 Task: Look for space in Lages, Brazil from 2nd September, 2023 to 5th September, 2023 for 1 adult in price range Rs.5000 to Rs.10000. Place can be private room with 1  bedroom having 1 bed and 1 bathroom. Property type can be house, flat, guest house, hotel. Booking option can be shelf check-in. Required host language is Spanish.
Action: Mouse moved to (415, 108)
Screenshot: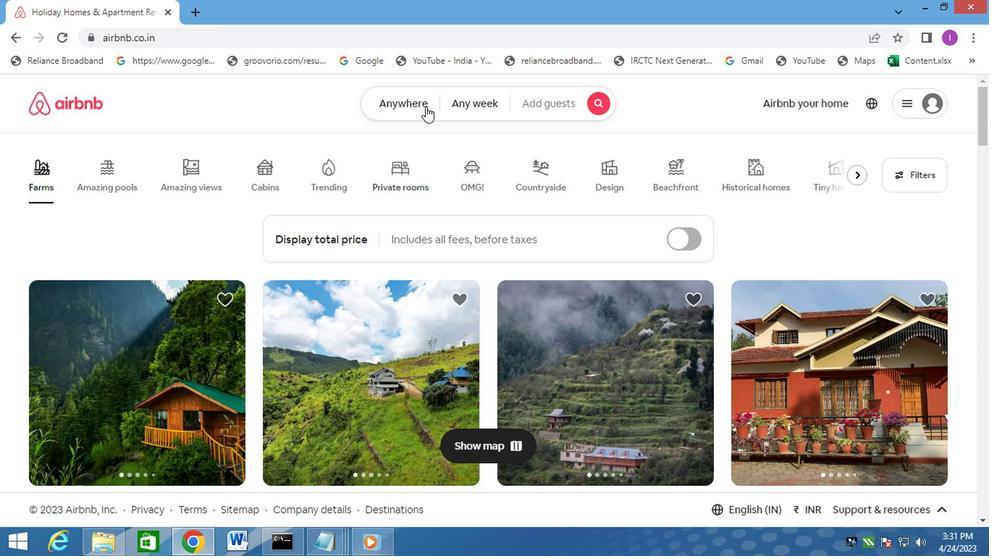 
Action: Mouse pressed left at (415, 108)
Screenshot: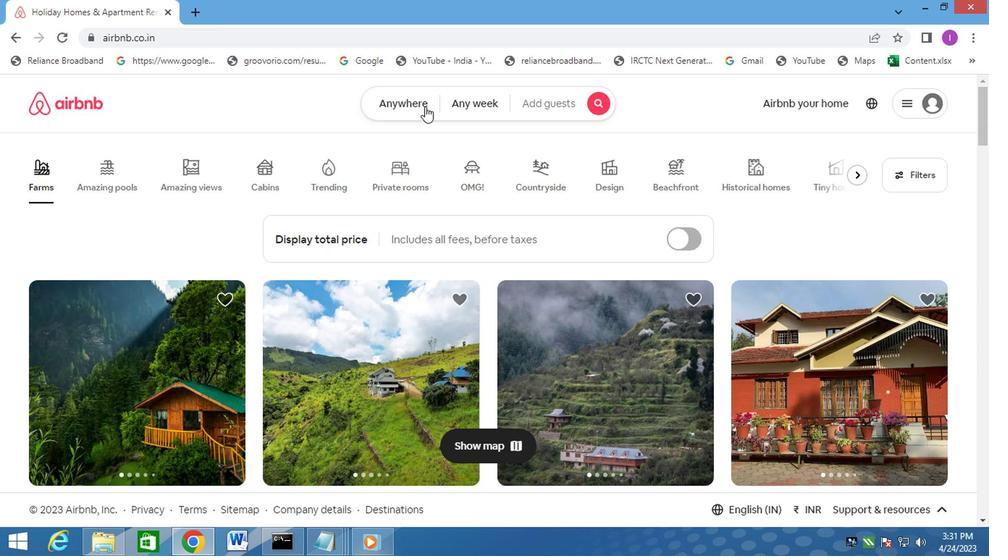 
Action: Mouse moved to (333, 162)
Screenshot: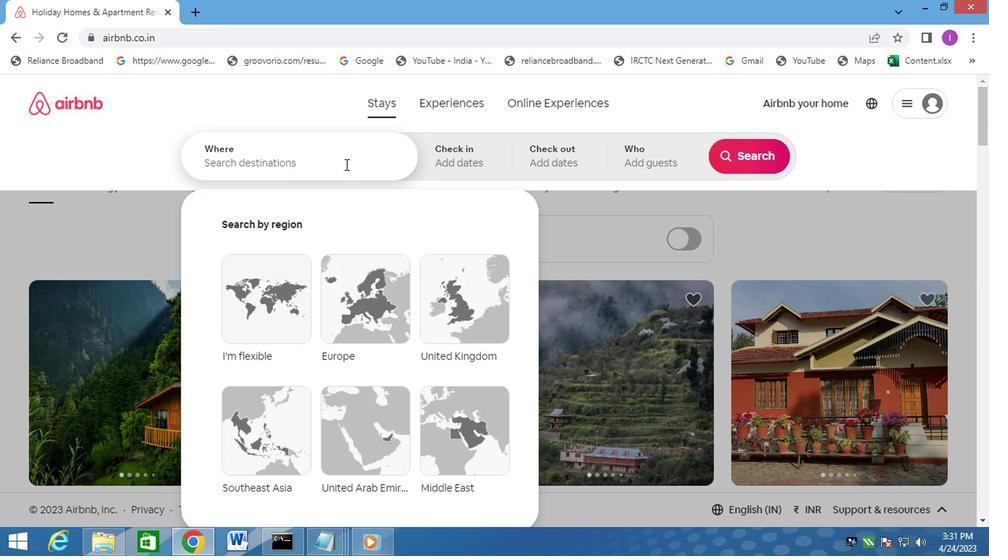 
Action: Mouse pressed left at (333, 162)
Screenshot: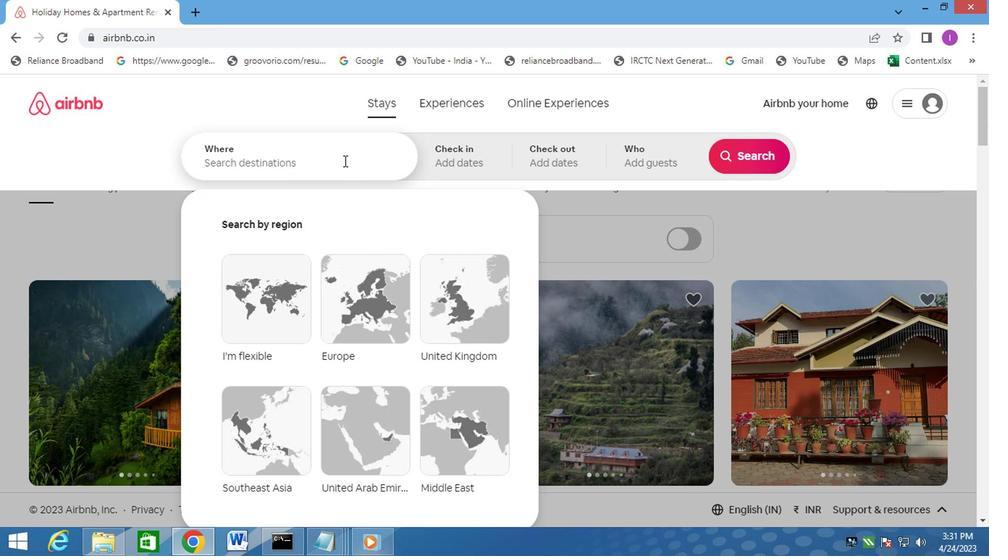 
Action: Mouse moved to (348, 165)
Screenshot: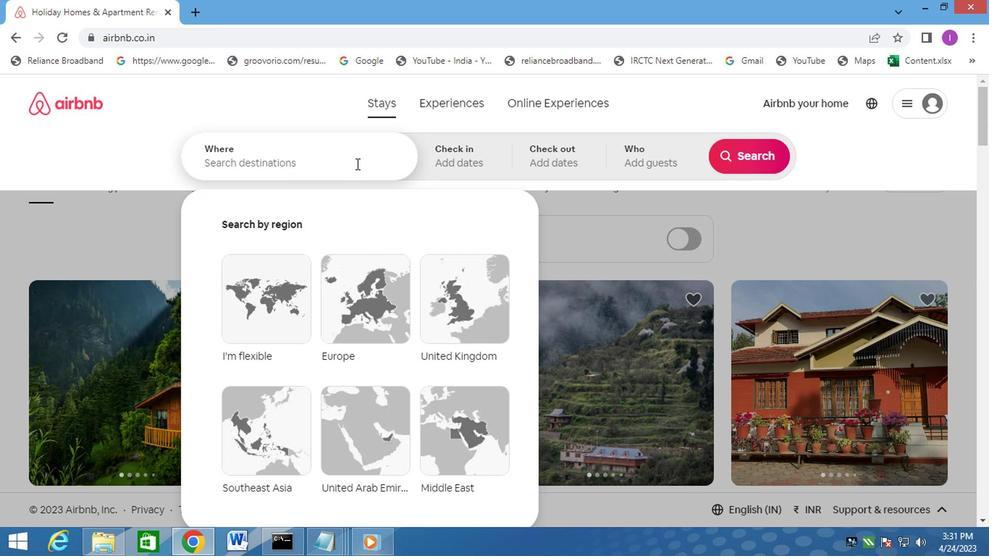 
Action: Key pressed <Key.shift><Key.shift><Key.shift><Key.shift><Key.shift><Key.shift><Key.shift><Key.shift><Key.shift><Key.shift><Key.shift><Key.shift>LAGAS<Key.backspace><Key.backspace>ES<Key.shift><Key.shift><BRAZIL<Key.backspace><Key.backspace><Key.backspace><Key.backspace><Key.backspace><Key.backspace><Key.backspace><Key.backspace>S,<Key.shift>BRAZIL
Screenshot: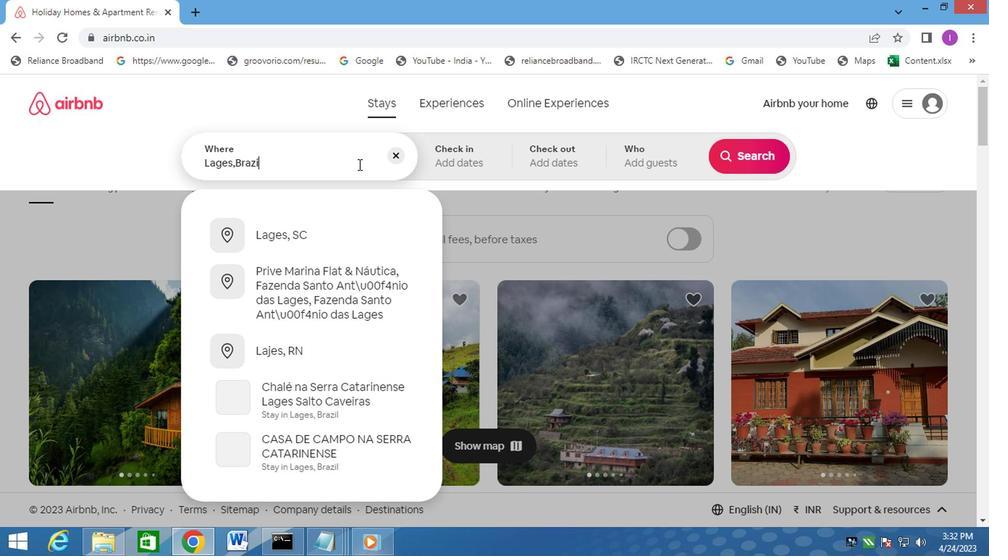 
Action: Mouse moved to (474, 156)
Screenshot: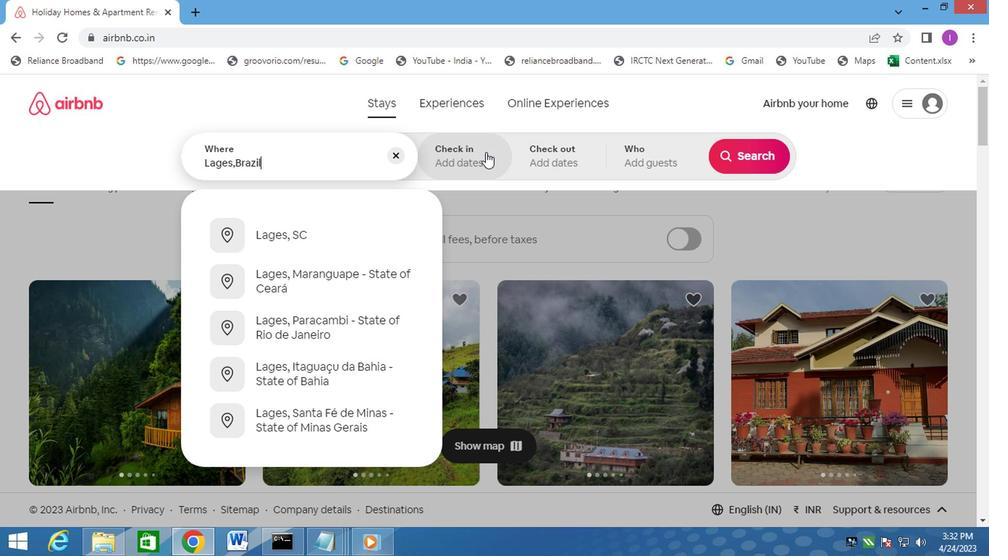 
Action: Mouse pressed left at (474, 156)
Screenshot: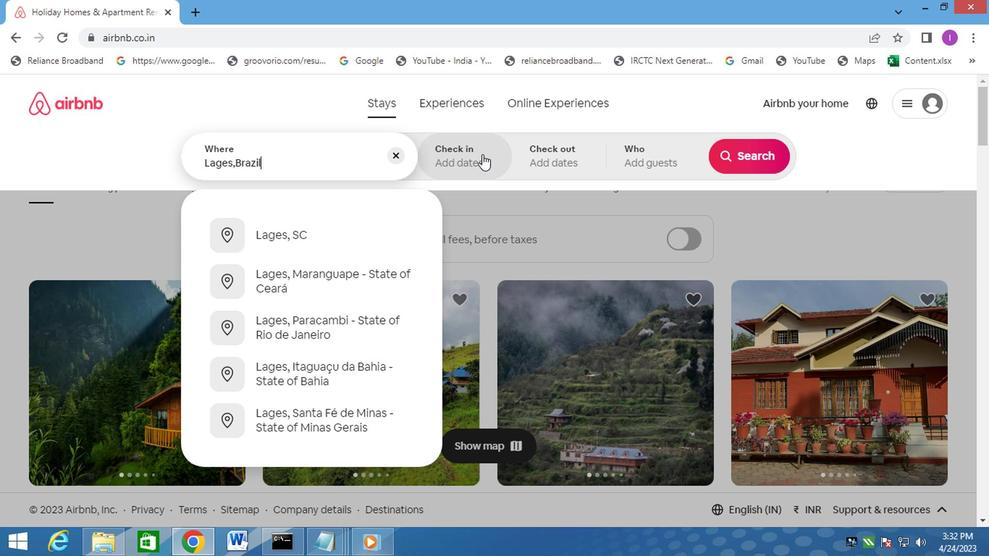 
Action: Mouse moved to (741, 274)
Screenshot: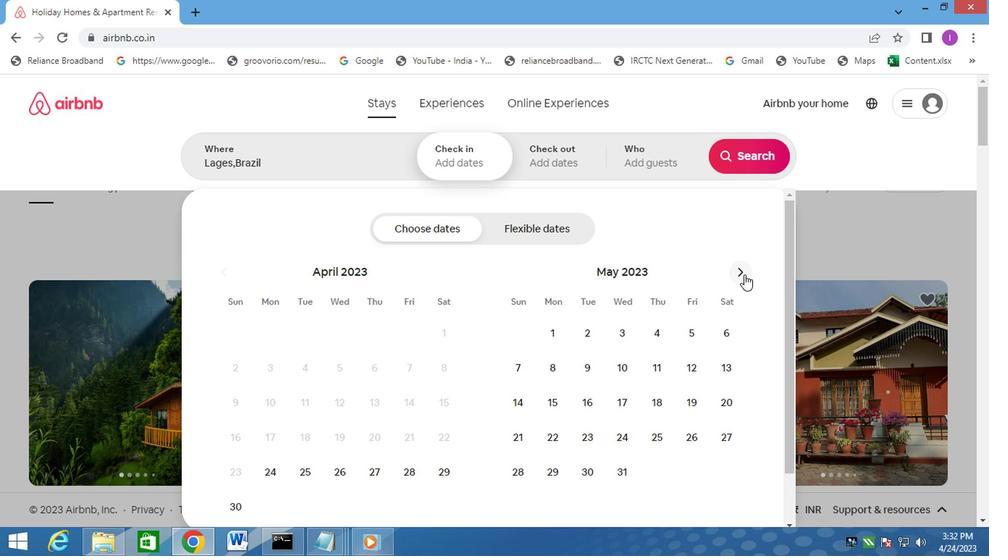 
Action: Mouse pressed left at (741, 274)
Screenshot: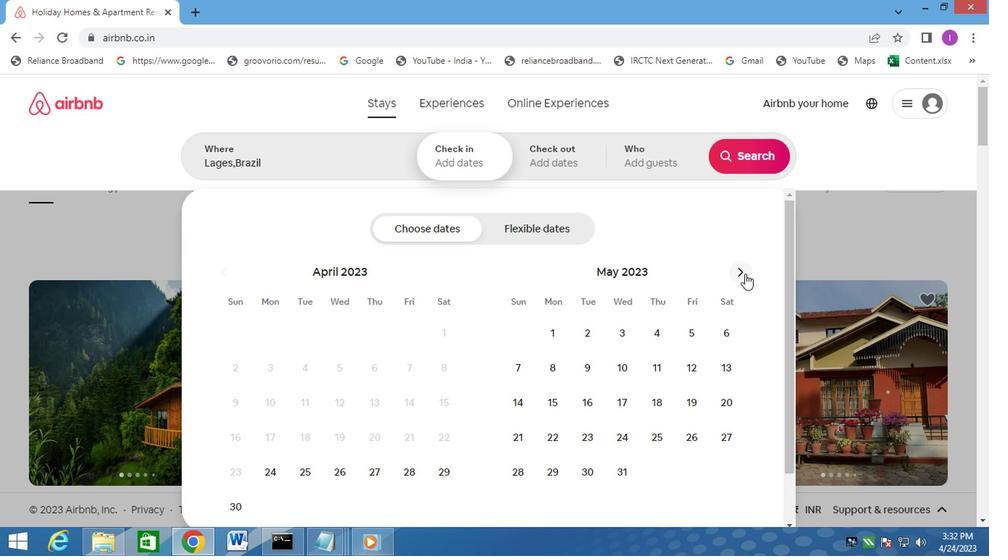 
Action: Mouse pressed left at (741, 274)
Screenshot: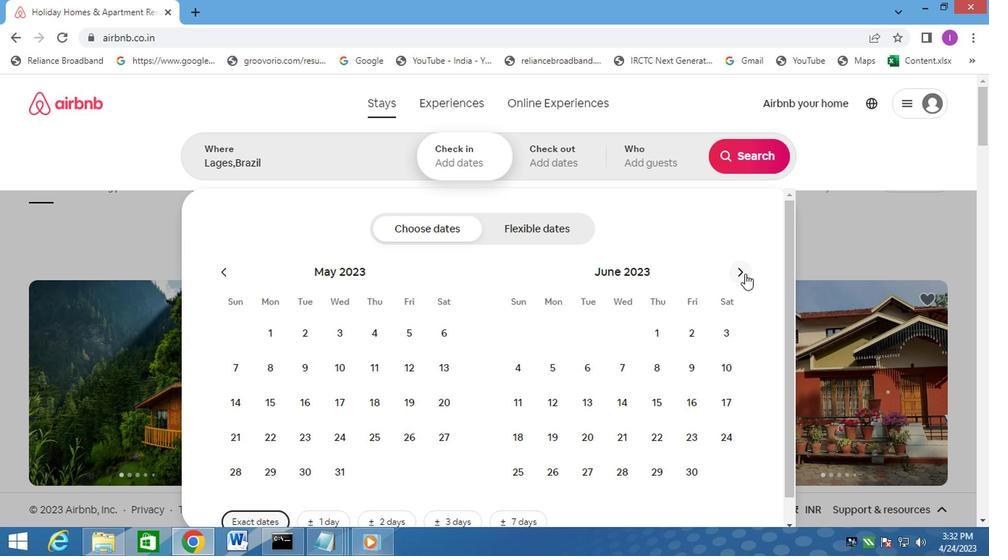 
Action: Mouse moved to (739, 274)
Screenshot: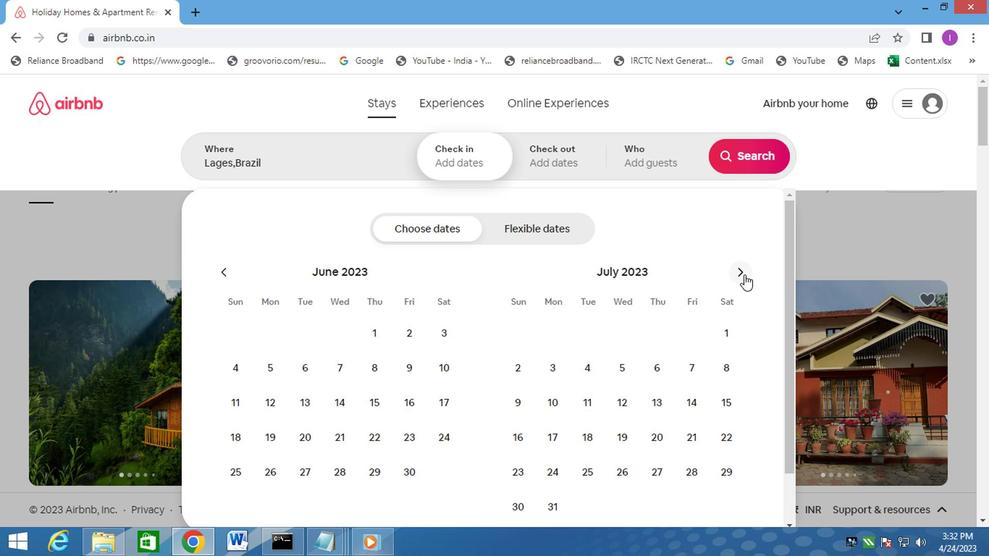 
Action: Mouse pressed left at (739, 274)
Screenshot: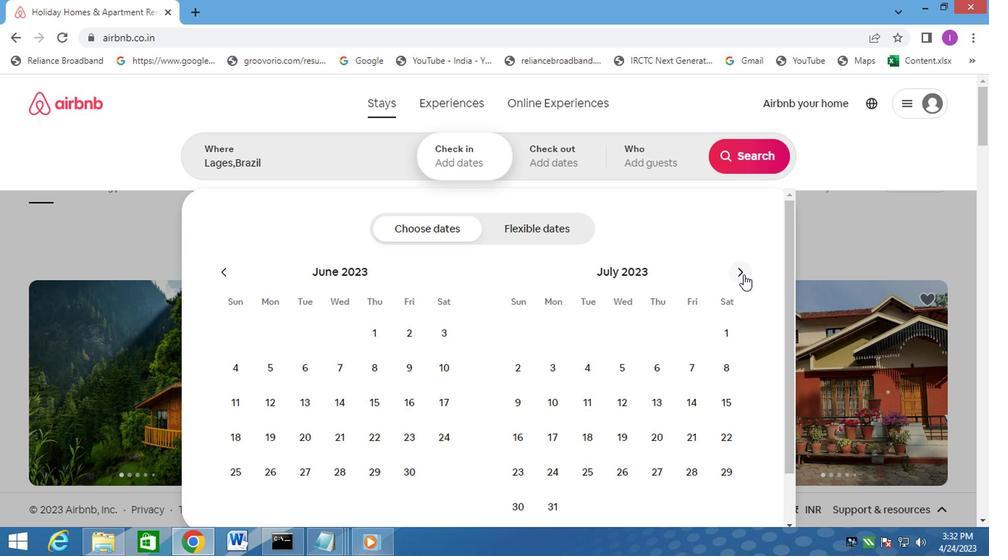 
Action: Mouse moved to (737, 272)
Screenshot: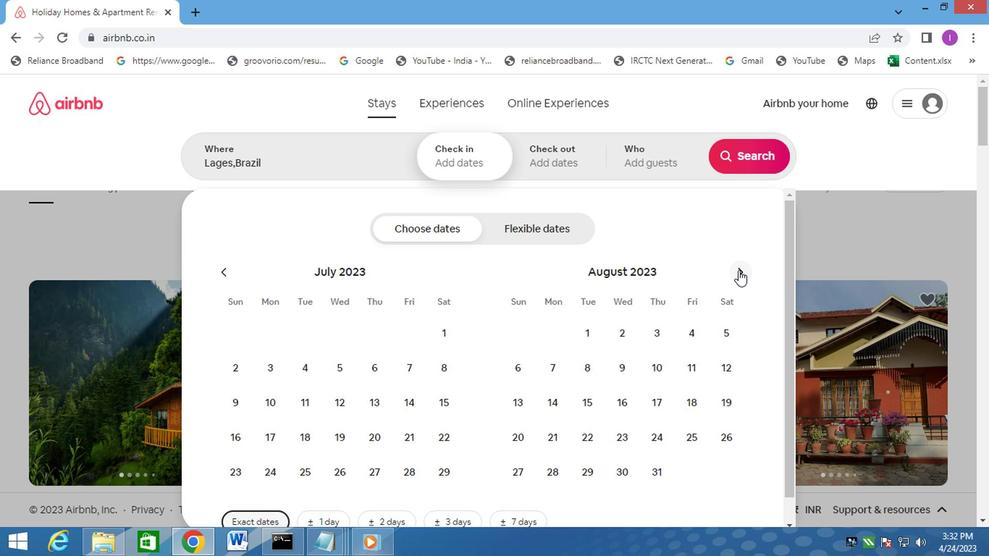
Action: Mouse pressed left at (737, 272)
Screenshot: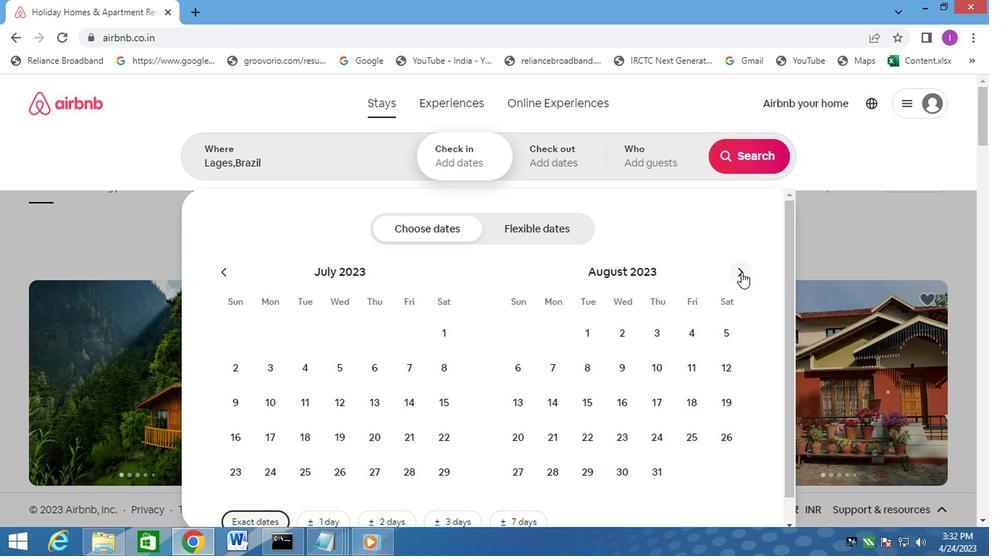 
Action: Mouse moved to (724, 336)
Screenshot: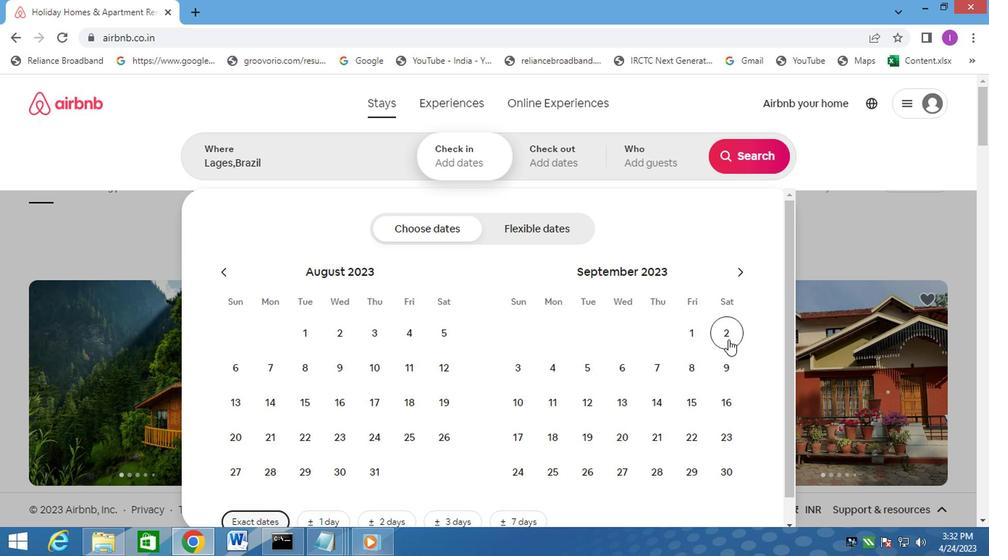 
Action: Mouse pressed left at (724, 336)
Screenshot: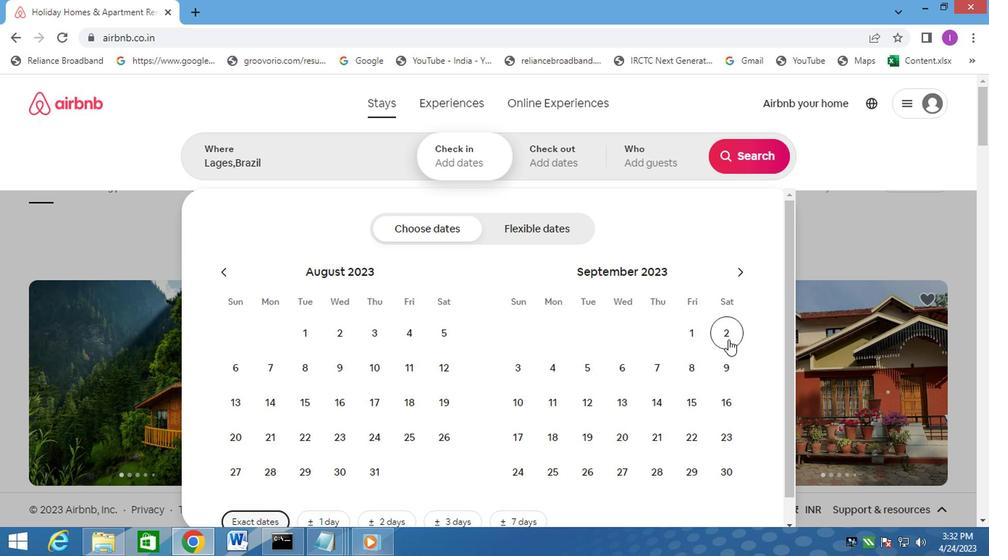 
Action: Mouse moved to (581, 368)
Screenshot: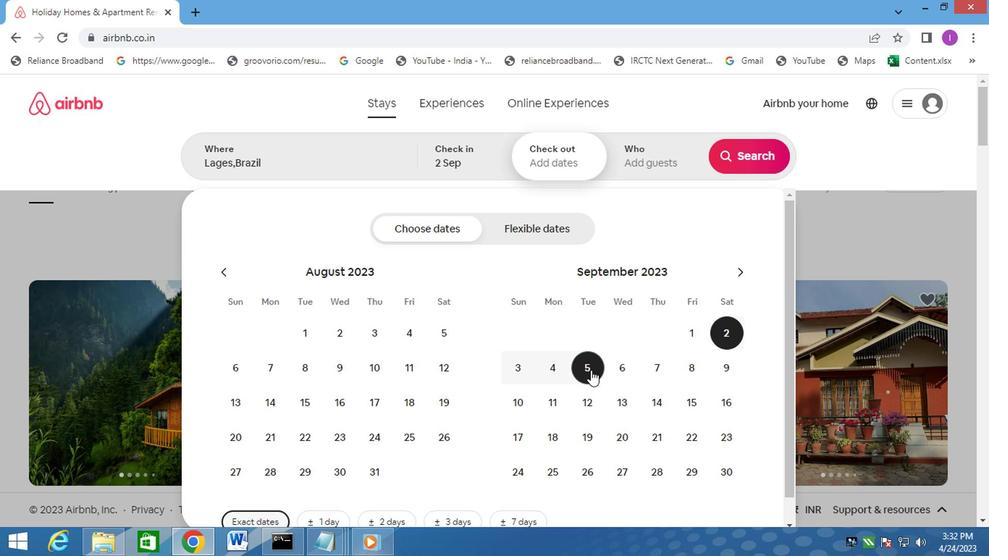 
Action: Mouse pressed left at (581, 368)
Screenshot: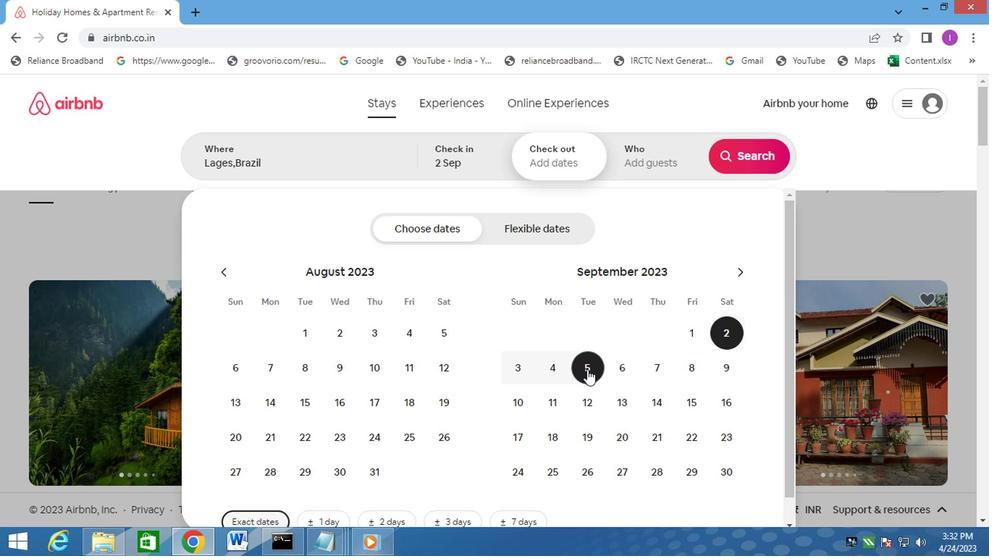 
Action: Mouse moved to (662, 159)
Screenshot: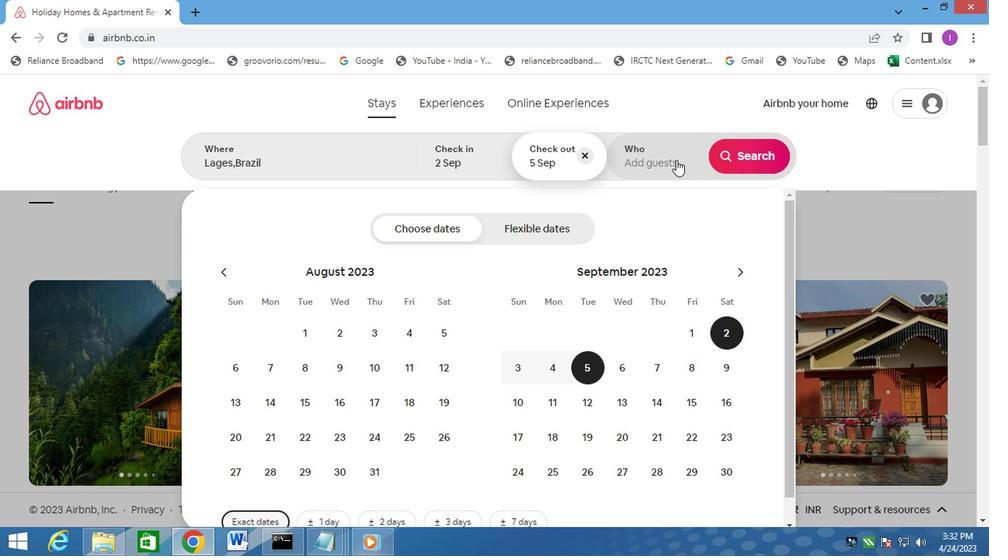 
Action: Mouse pressed left at (662, 159)
Screenshot: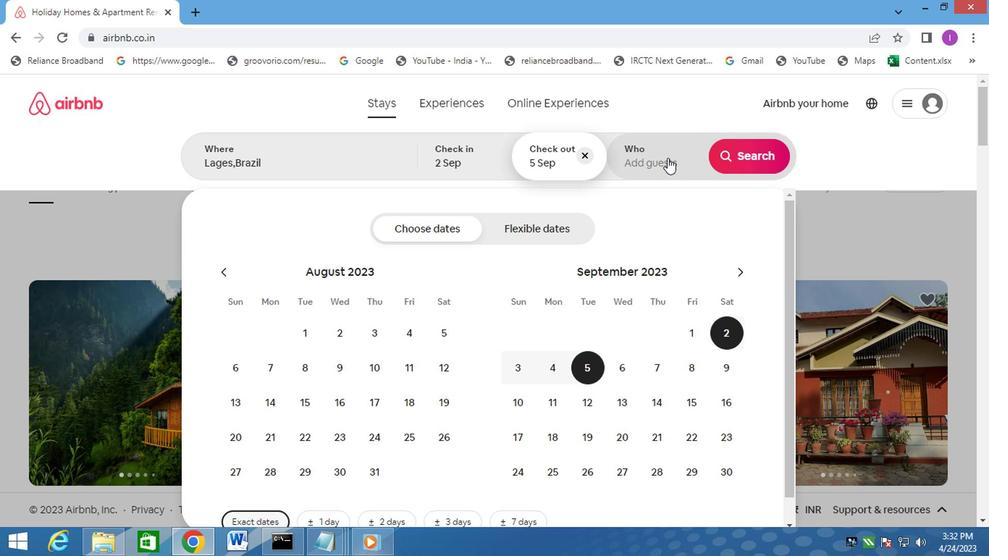 
Action: Mouse moved to (750, 231)
Screenshot: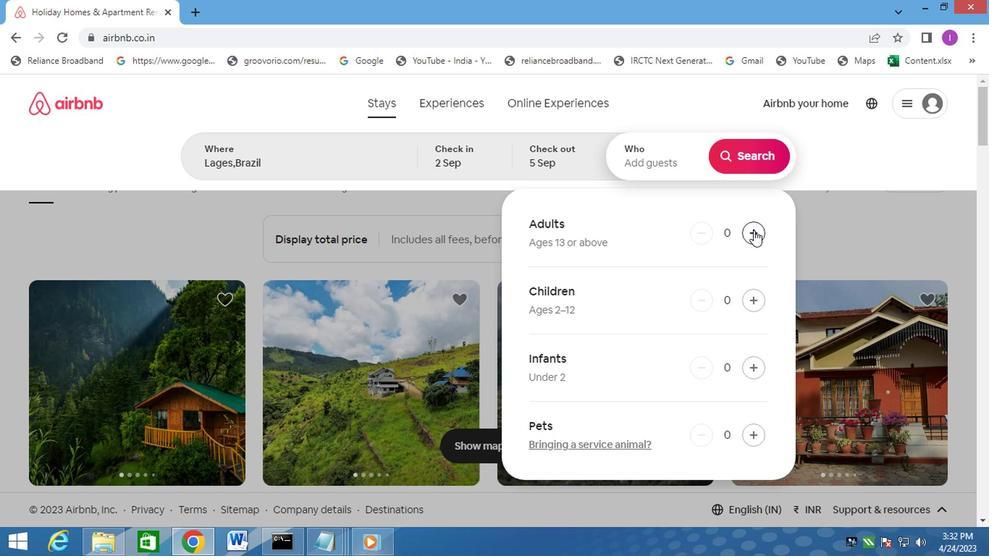 
Action: Mouse pressed left at (750, 231)
Screenshot: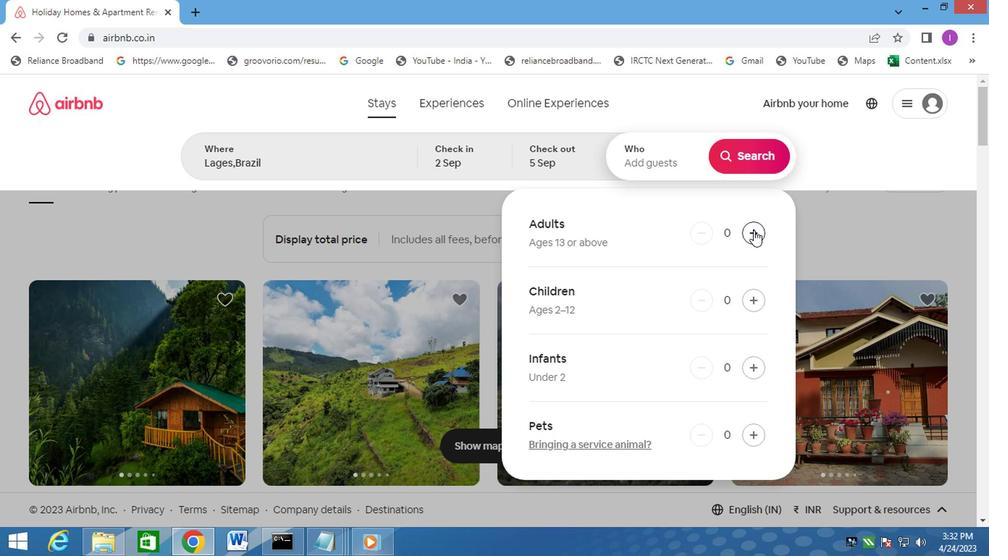 
Action: Mouse moved to (750, 164)
Screenshot: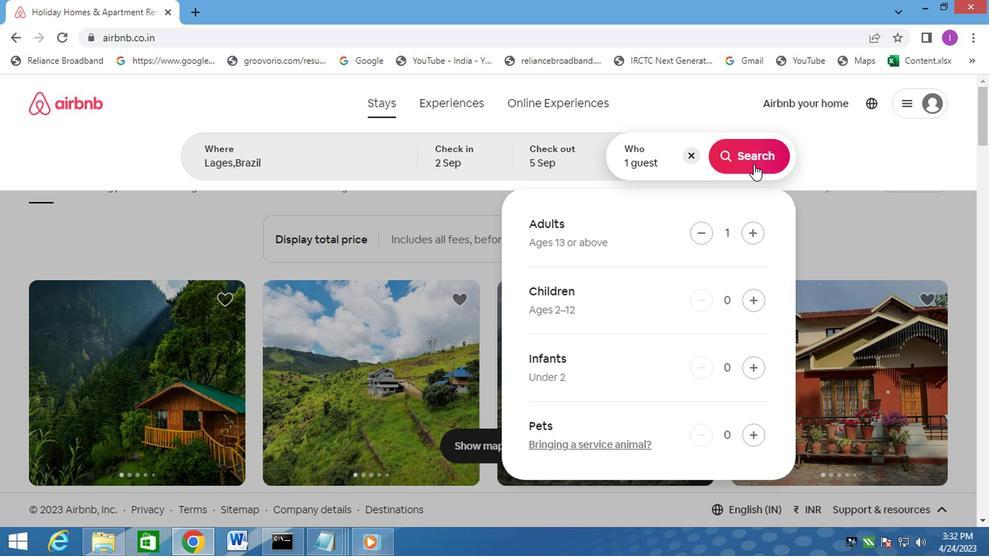 
Action: Mouse pressed left at (750, 164)
Screenshot: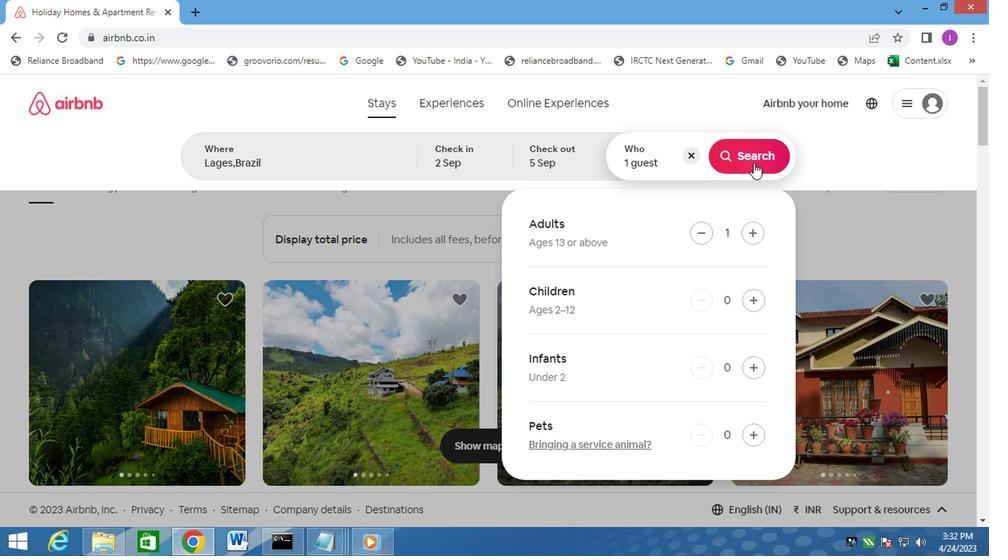 
Action: Mouse moved to (933, 162)
Screenshot: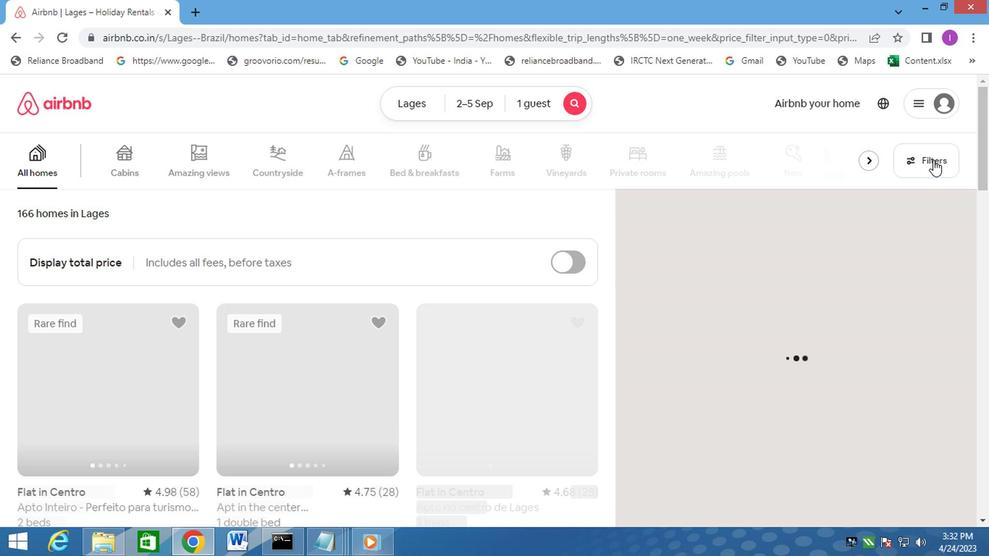 
Action: Mouse pressed left at (933, 162)
Screenshot: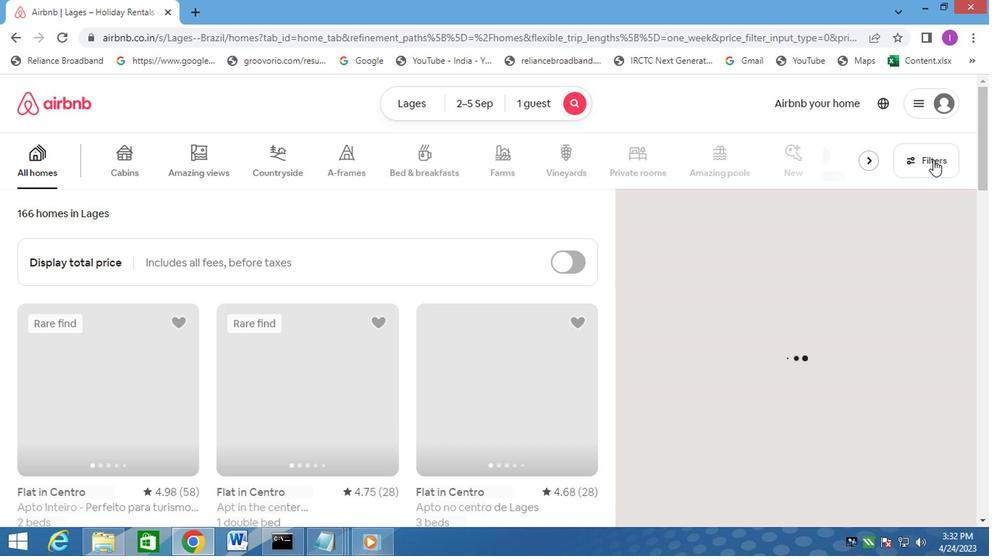 
Action: Mouse moved to (304, 347)
Screenshot: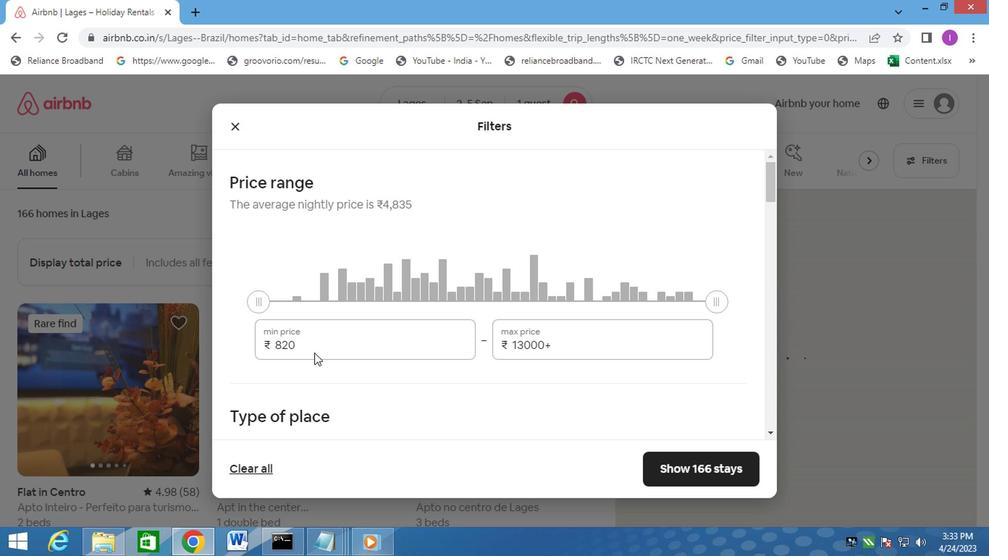 
Action: Mouse pressed left at (304, 347)
Screenshot: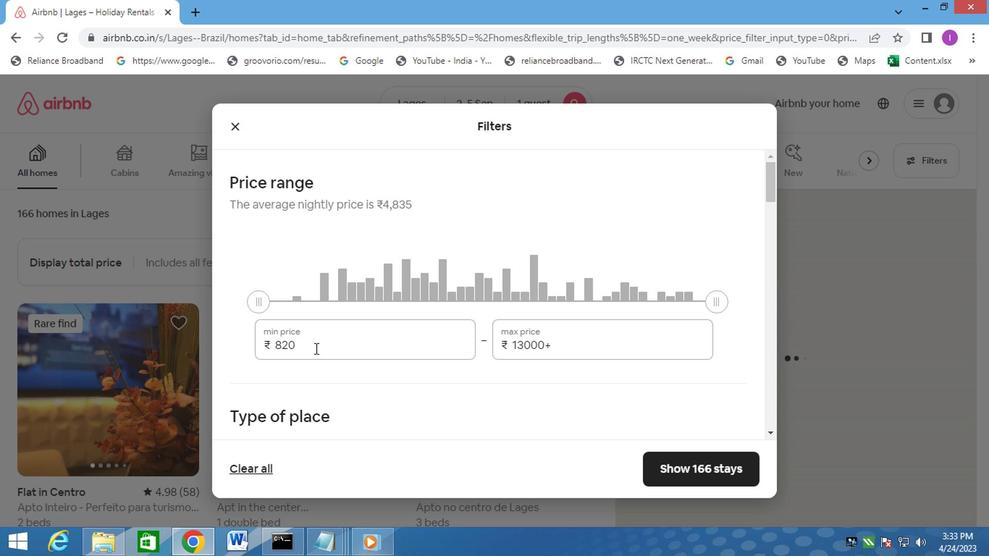 
Action: Mouse moved to (298, 326)
Screenshot: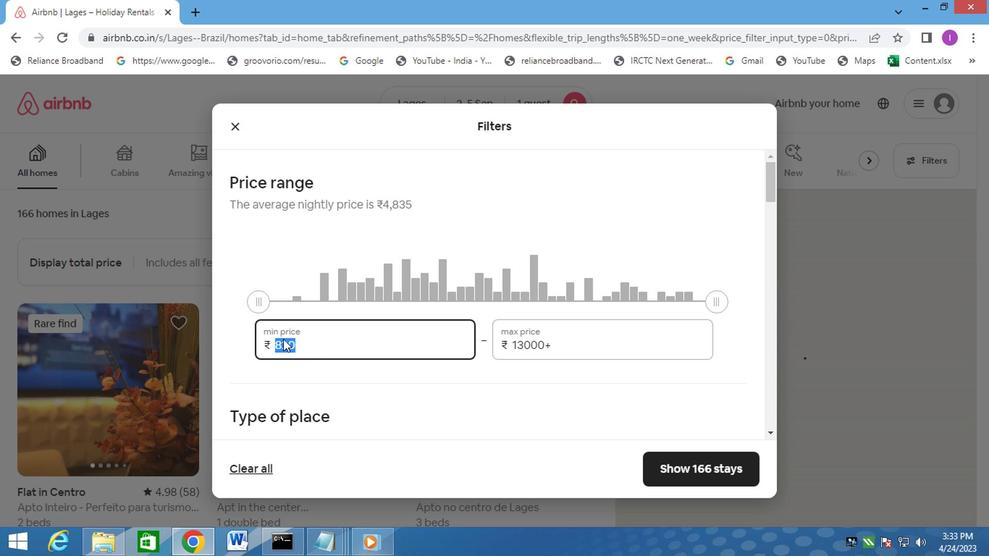 
Action: Key pressed 5000
Screenshot: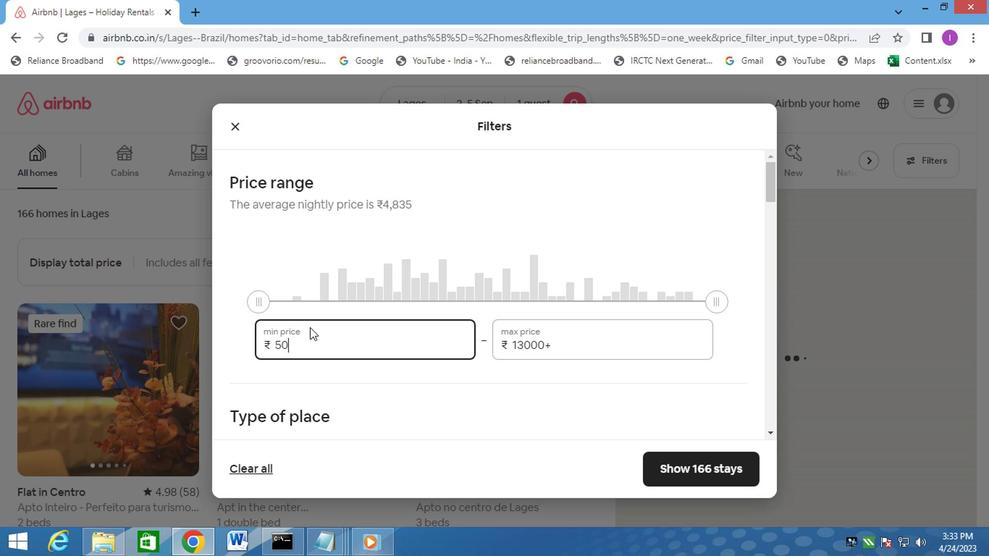 
Action: Mouse moved to (545, 348)
Screenshot: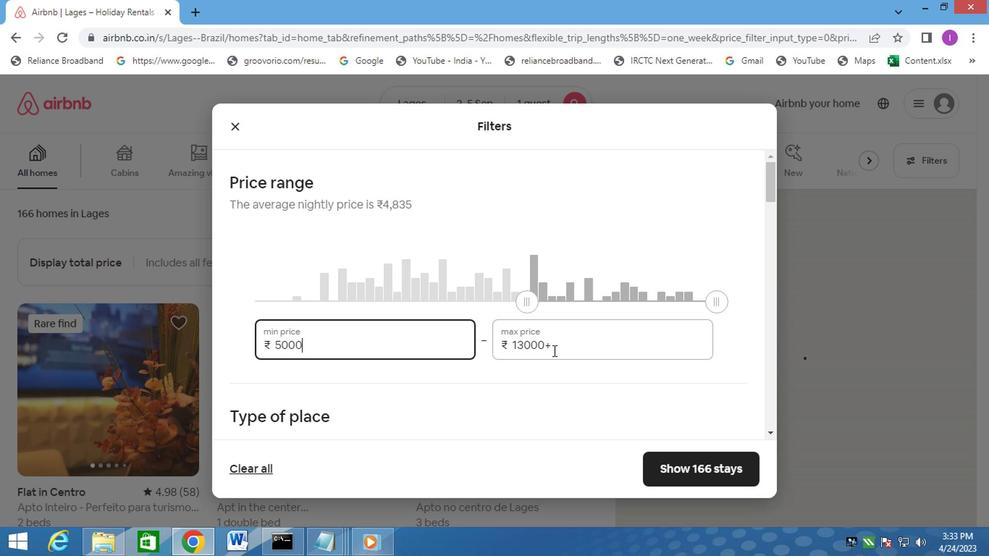 
Action: Mouse pressed left at (545, 348)
Screenshot: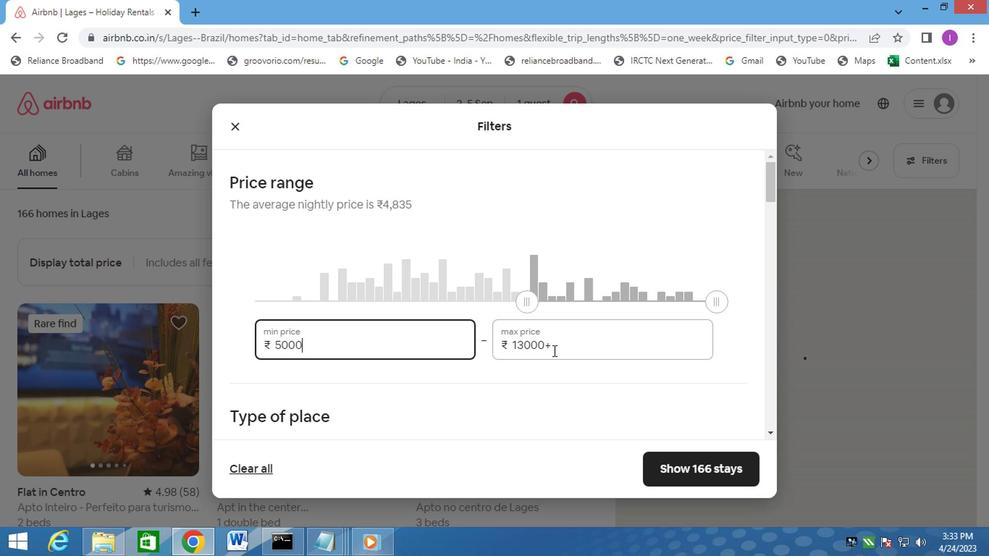 
Action: Mouse moved to (492, 343)
Screenshot: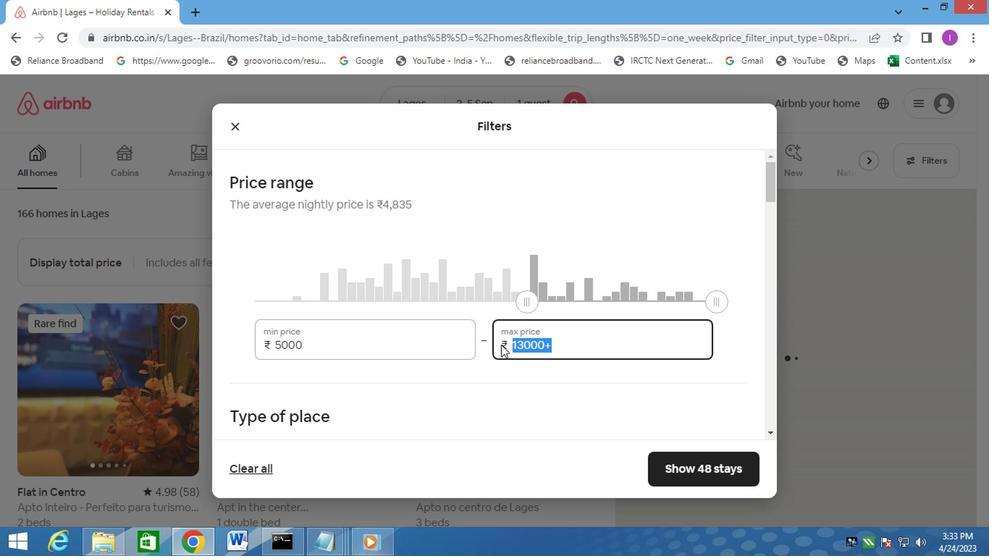 
Action: Key pressed 10000
Screenshot: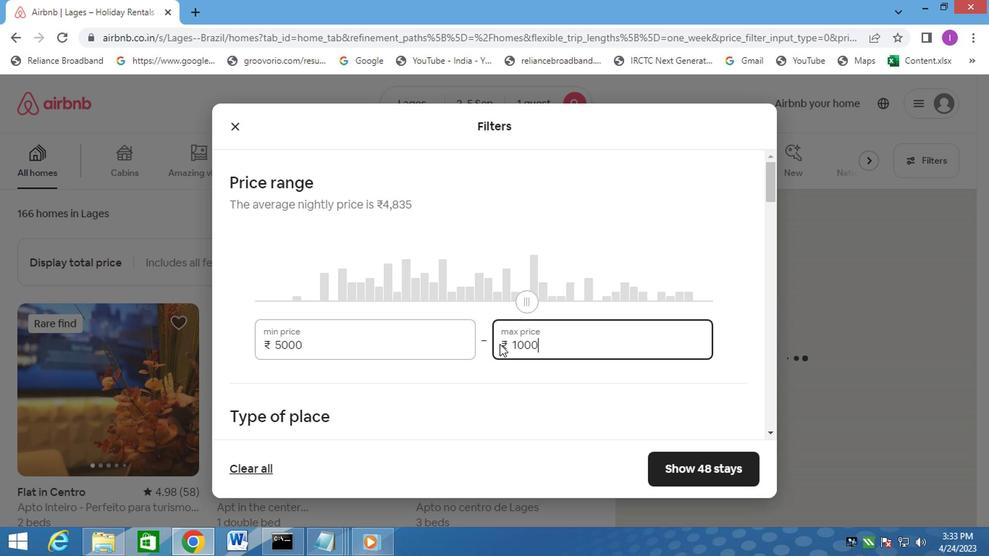 
Action: Mouse moved to (442, 312)
Screenshot: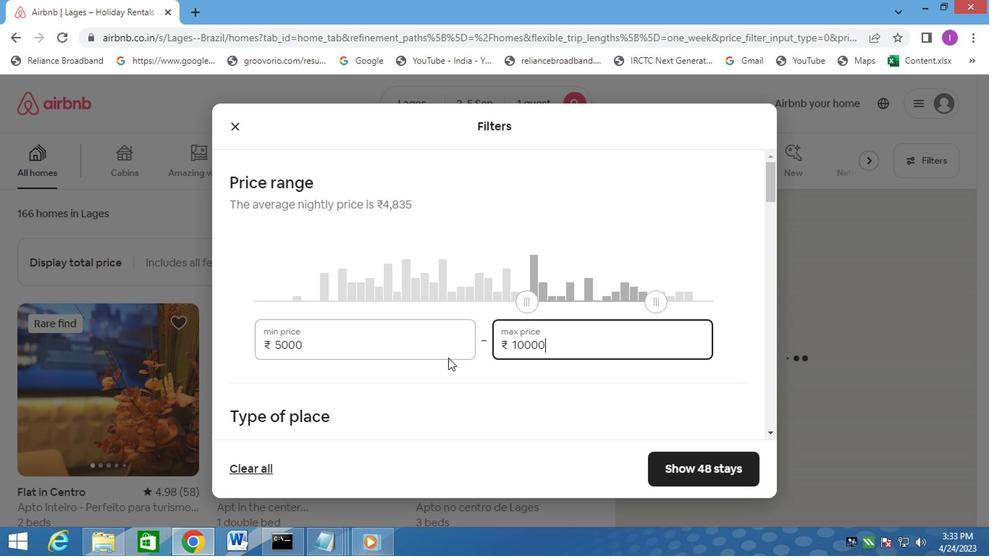 
Action: Mouse scrolled (442, 311) with delta (0, -1)
Screenshot: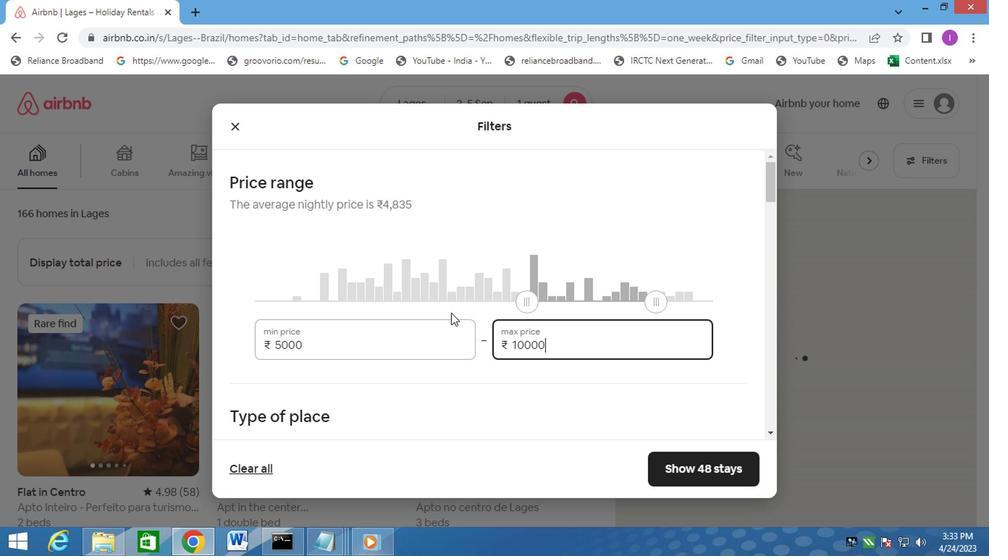 
Action: Mouse moved to (476, 389)
Screenshot: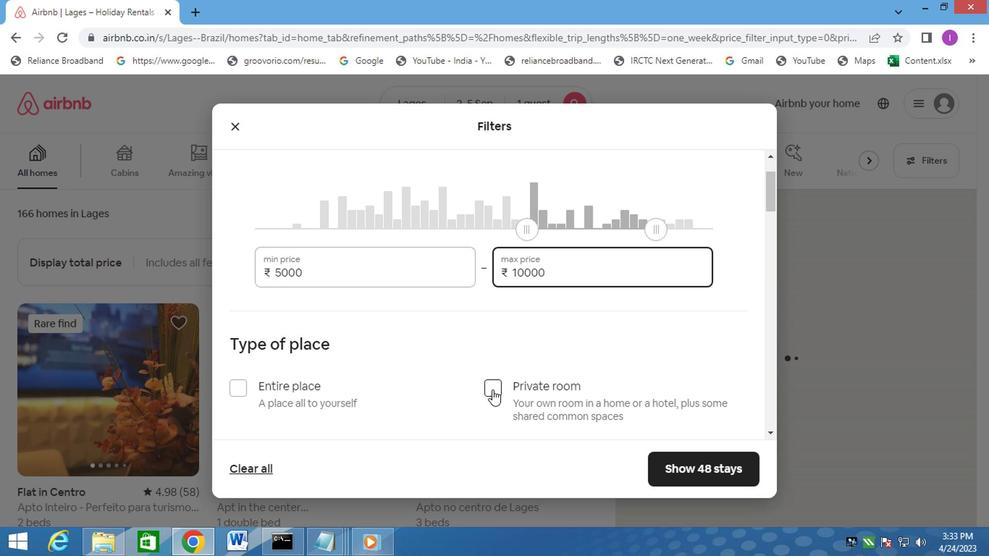 
Action: Mouse pressed left at (476, 389)
Screenshot: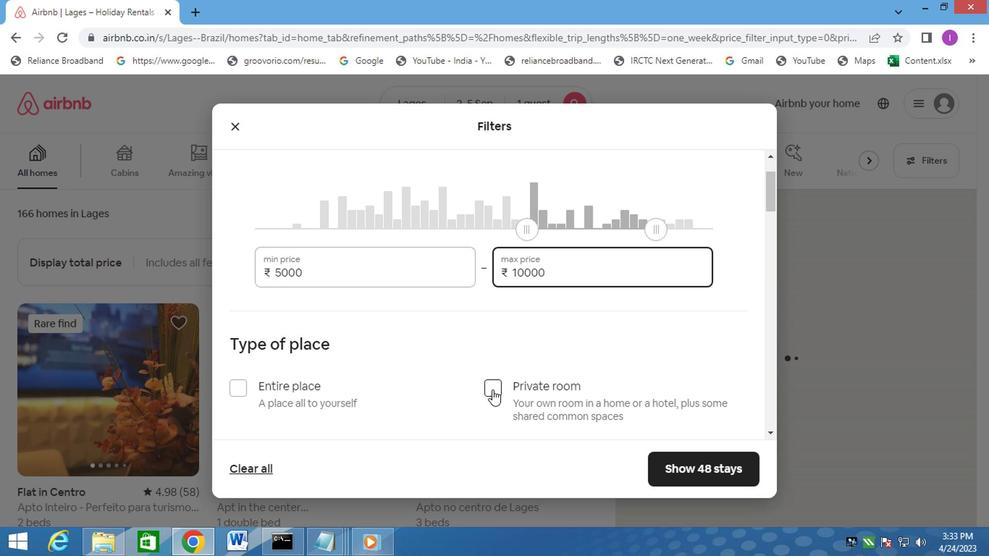 
Action: Mouse moved to (769, 278)
Screenshot: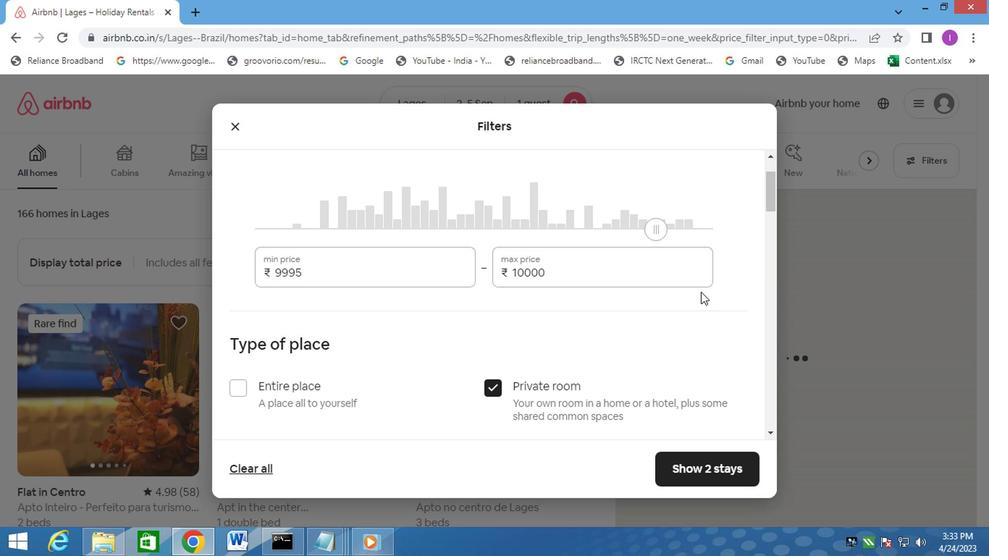 
Action: Mouse scrolled (769, 277) with delta (0, 0)
Screenshot: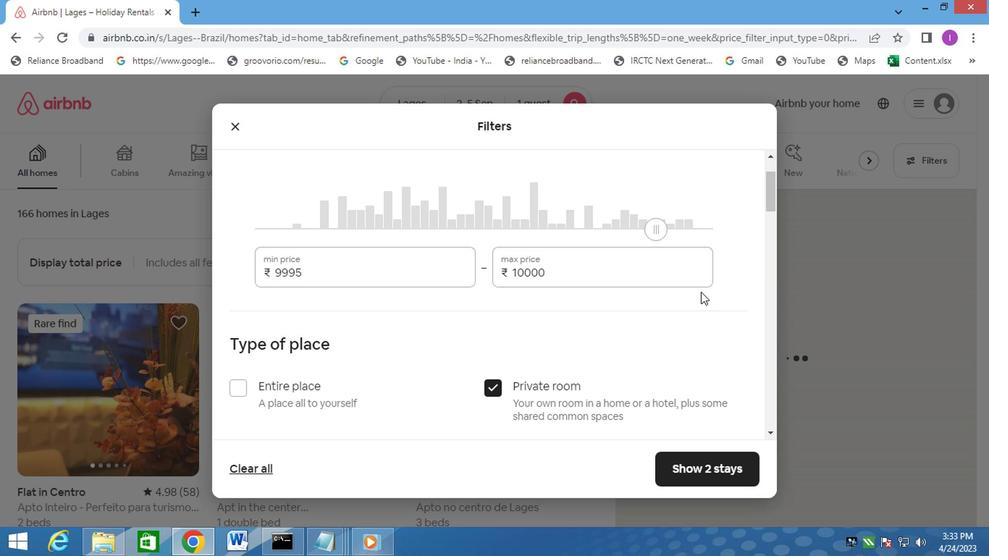 
Action: Mouse moved to (771, 277)
Screenshot: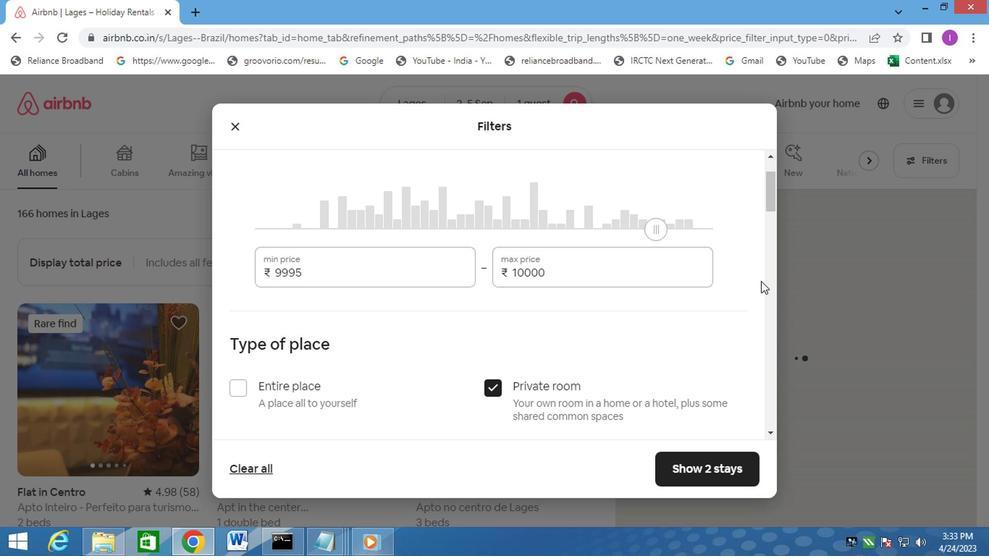 
Action: Mouse scrolled (771, 276) with delta (0, -1)
Screenshot: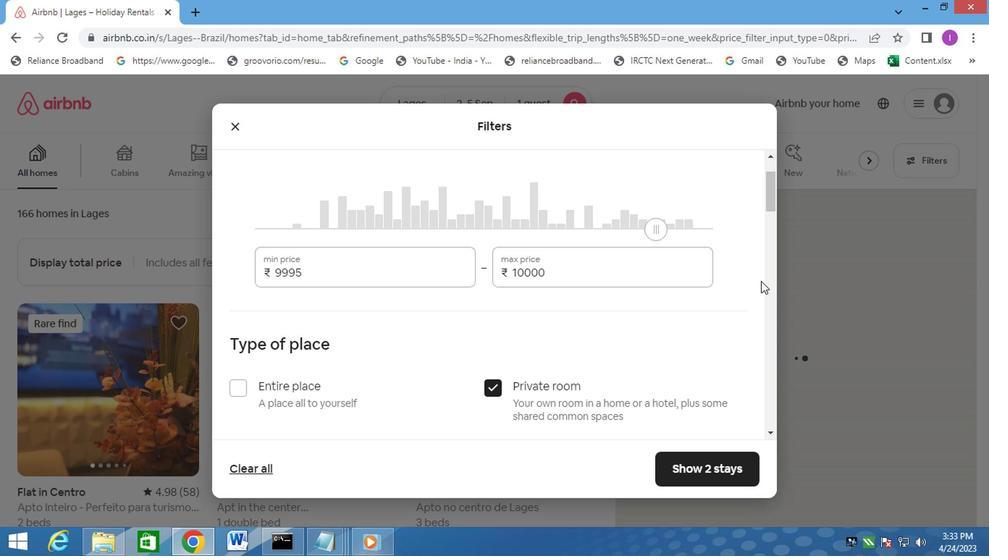 
Action: Mouse moved to (772, 277)
Screenshot: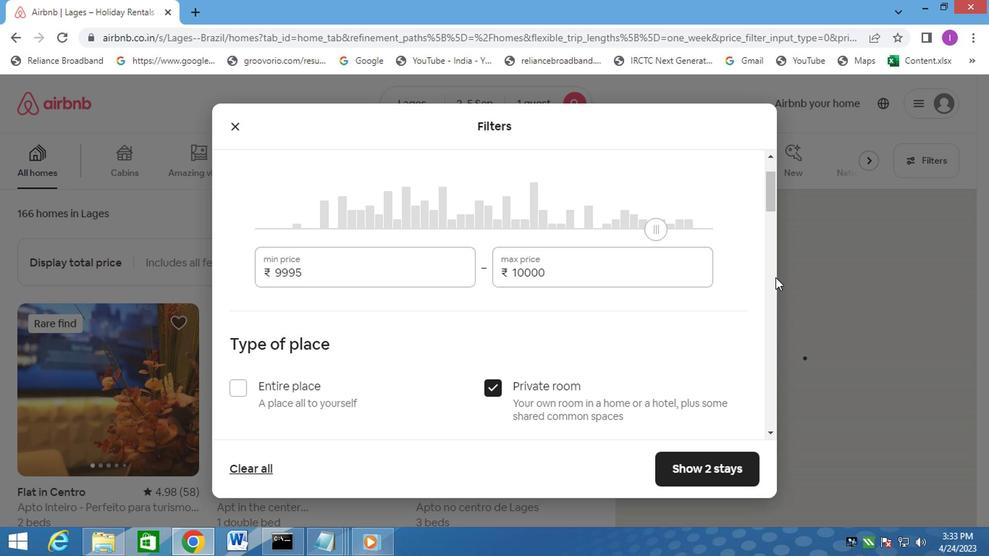 
Action: Mouse scrolled (772, 276) with delta (0, -1)
Screenshot: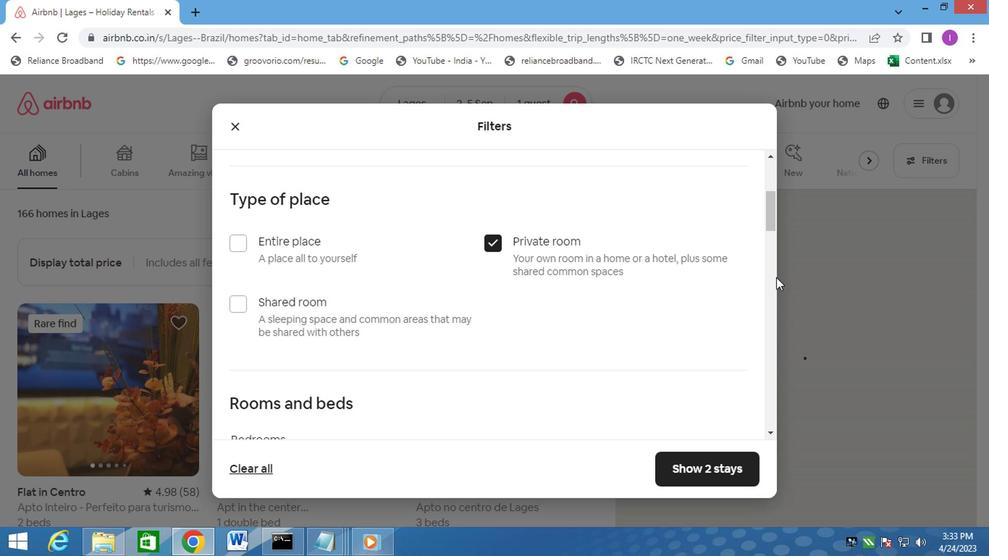 
Action: Mouse scrolled (772, 276) with delta (0, -1)
Screenshot: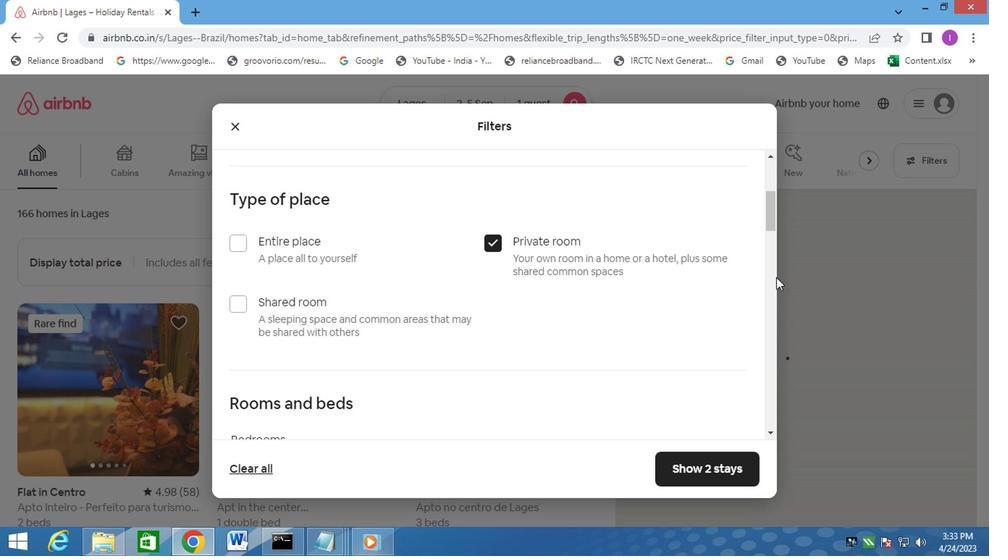
Action: Mouse scrolled (772, 276) with delta (0, -1)
Screenshot: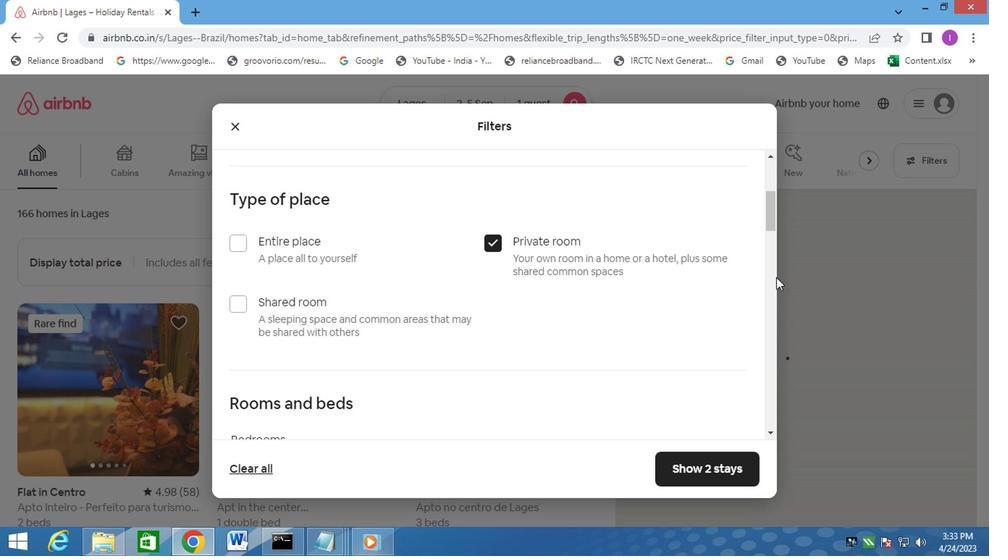 
Action: Mouse moved to (315, 263)
Screenshot: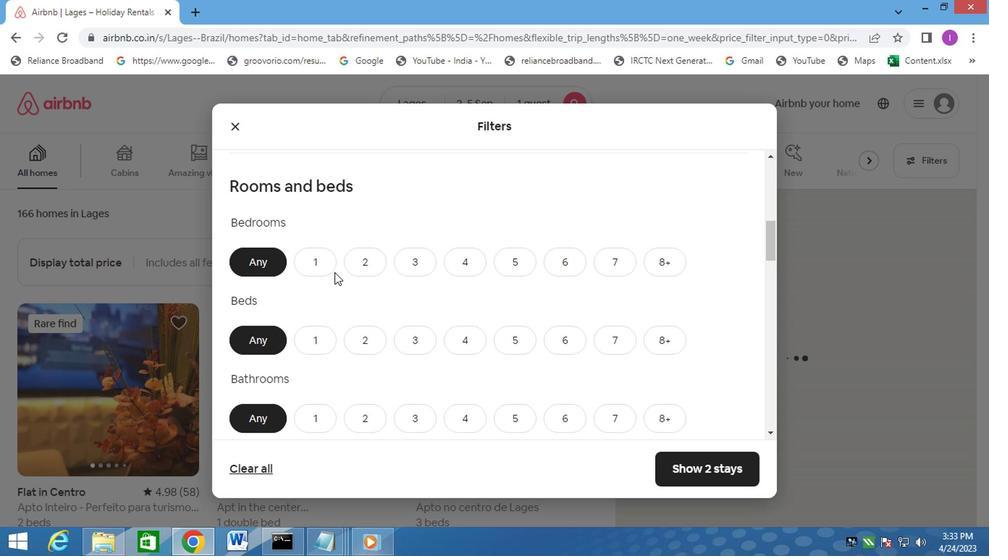
Action: Mouse pressed left at (315, 263)
Screenshot: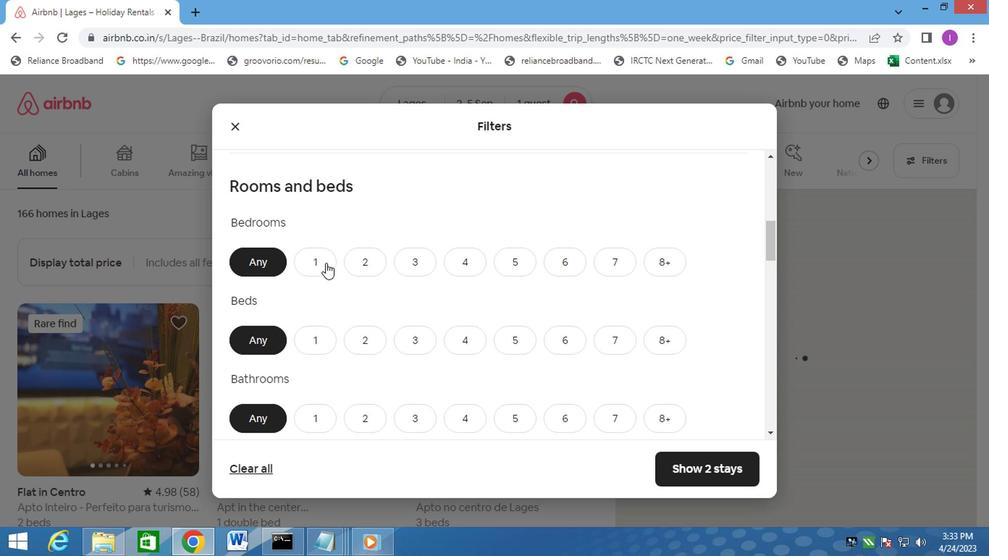 
Action: Mouse moved to (308, 341)
Screenshot: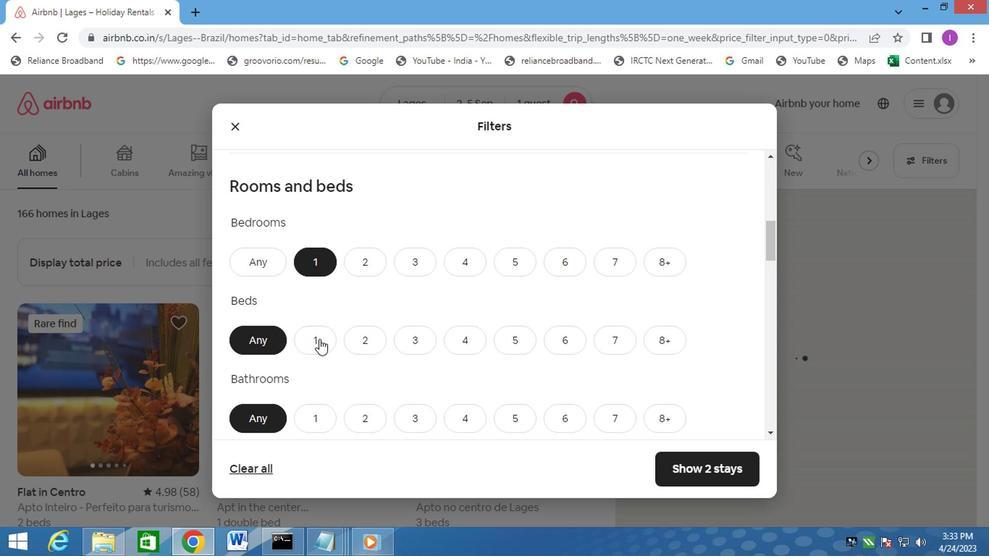 
Action: Mouse pressed left at (308, 341)
Screenshot: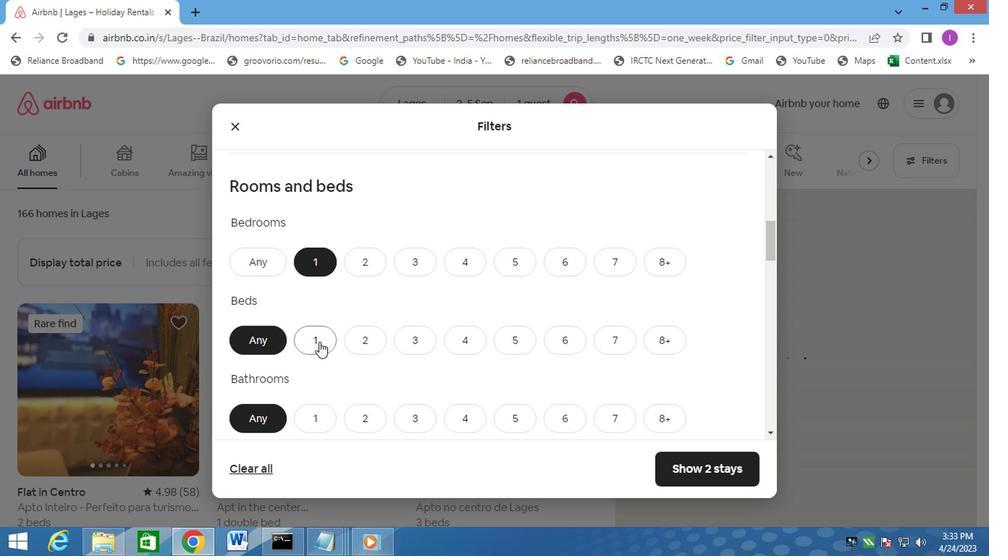 
Action: Mouse moved to (305, 415)
Screenshot: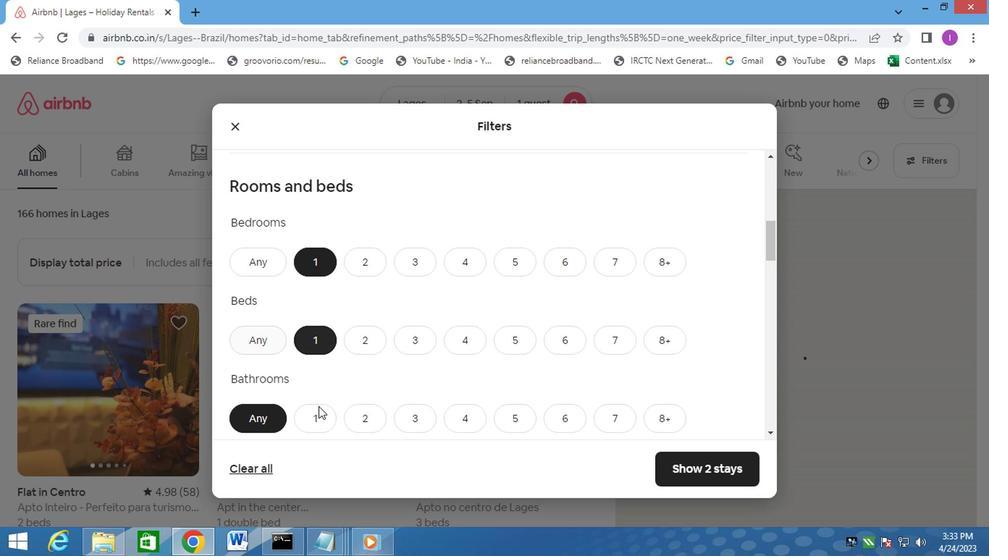 
Action: Mouse pressed left at (305, 415)
Screenshot: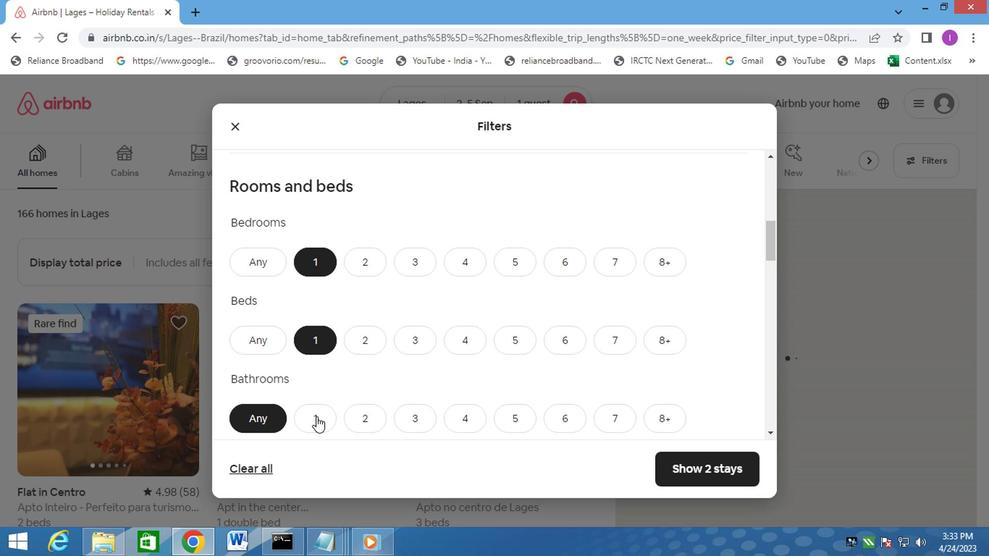 
Action: Mouse moved to (516, 322)
Screenshot: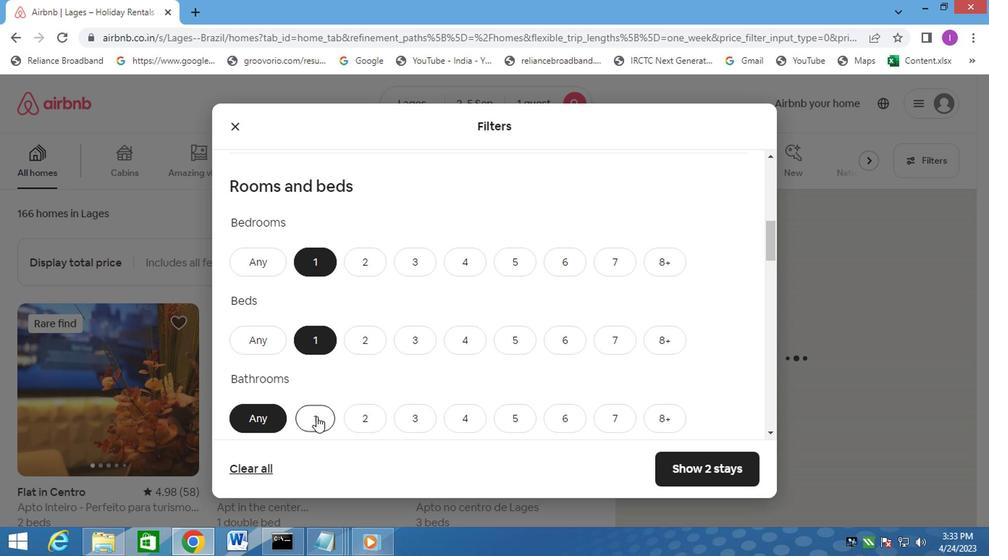 
Action: Mouse scrolled (506, 324) with delta (0, 0)
Screenshot: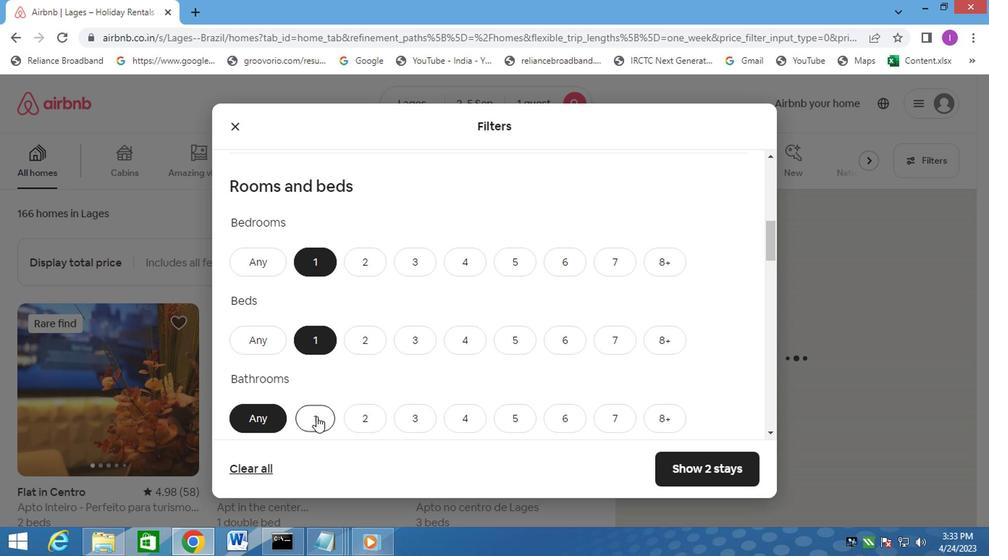 
Action: Mouse moved to (533, 315)
Screenshot: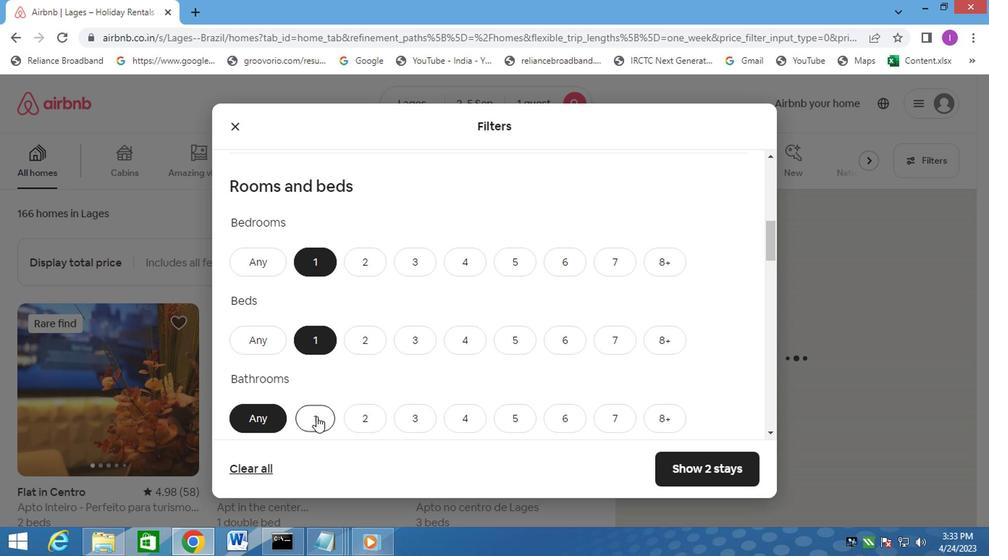 
Action: Mouse scrolled (518, 319) with delta (0, -1)
Screenshot: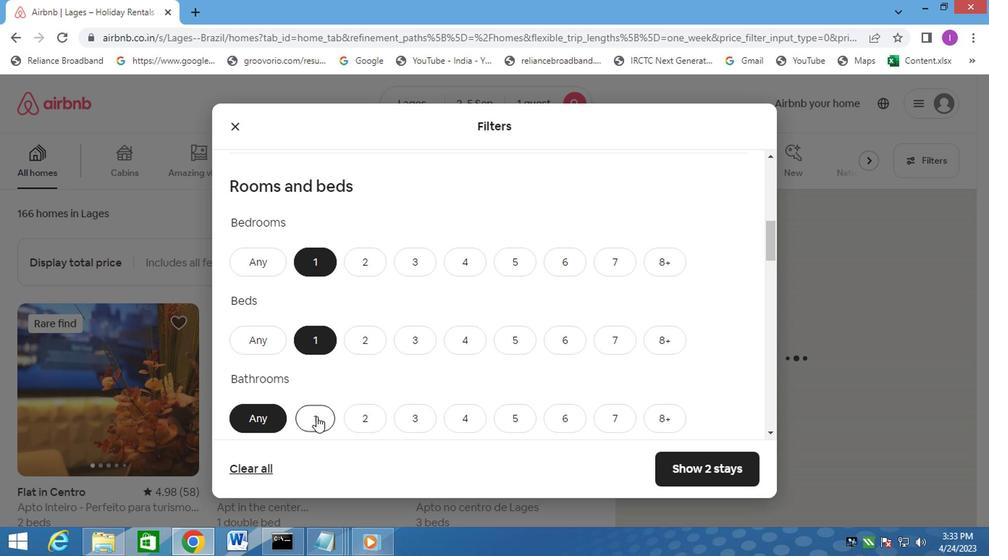 
Action: Mouse moved to (534, 310)
Screenshot: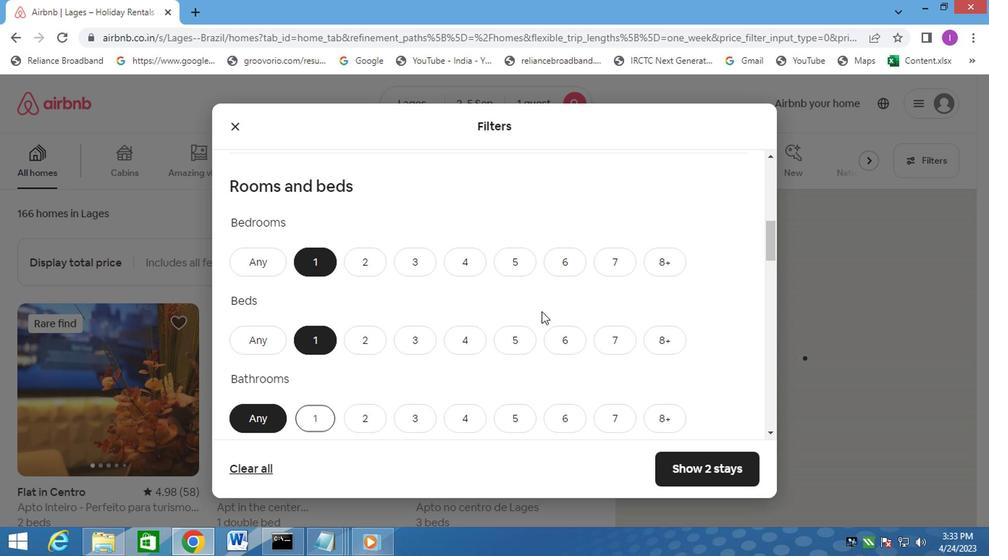 
Action: Mouse scrolled (534, 309) with delta (0, 0)
Screenshot: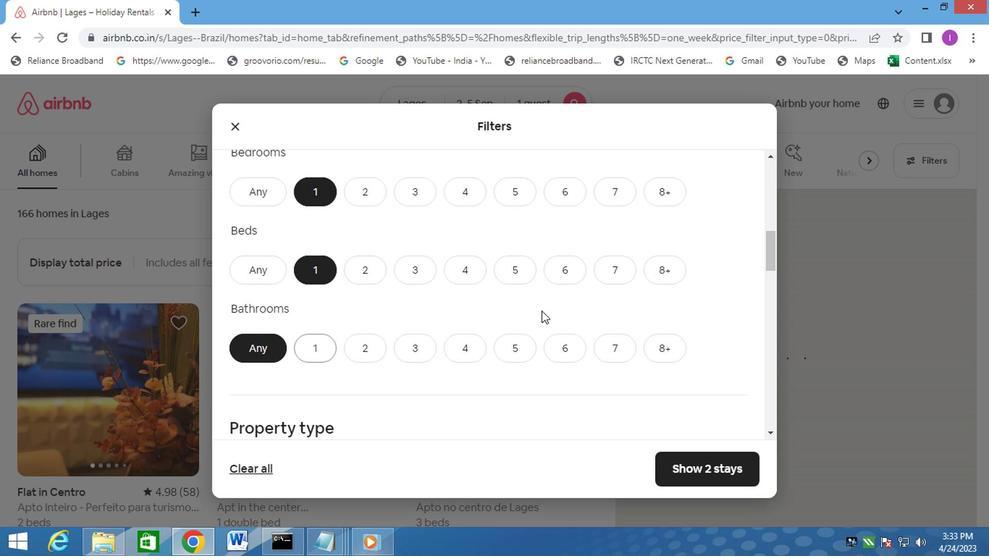 
Action: Mouse scrolled (534, 309) with delta (0, 0)
Screenshot: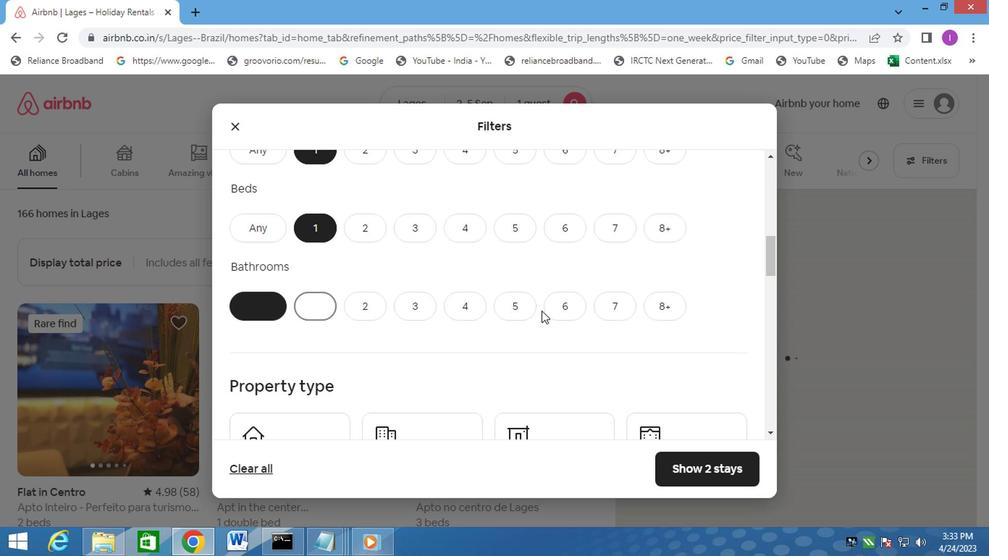 
Action: Mouse moved to (263, 302)
Screenshot: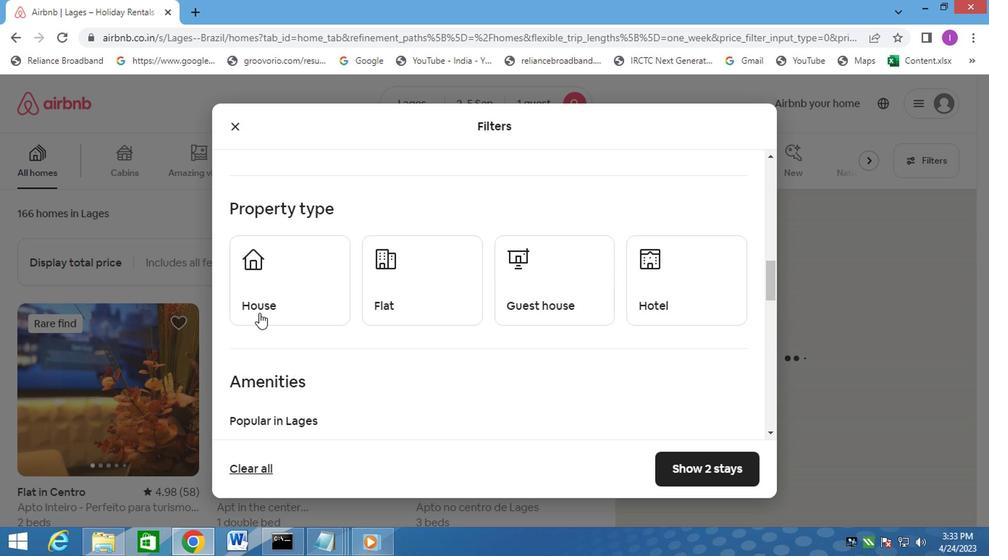 
Action: Mouse pressed left at (263, 302)
Screenshot: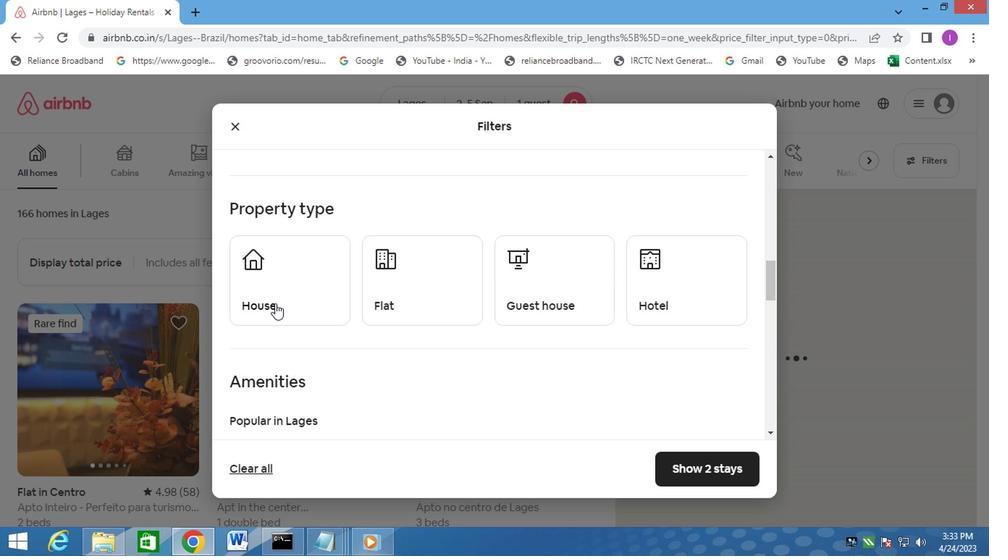 
Action: Mouse moved to (389, 302)
Screenshot: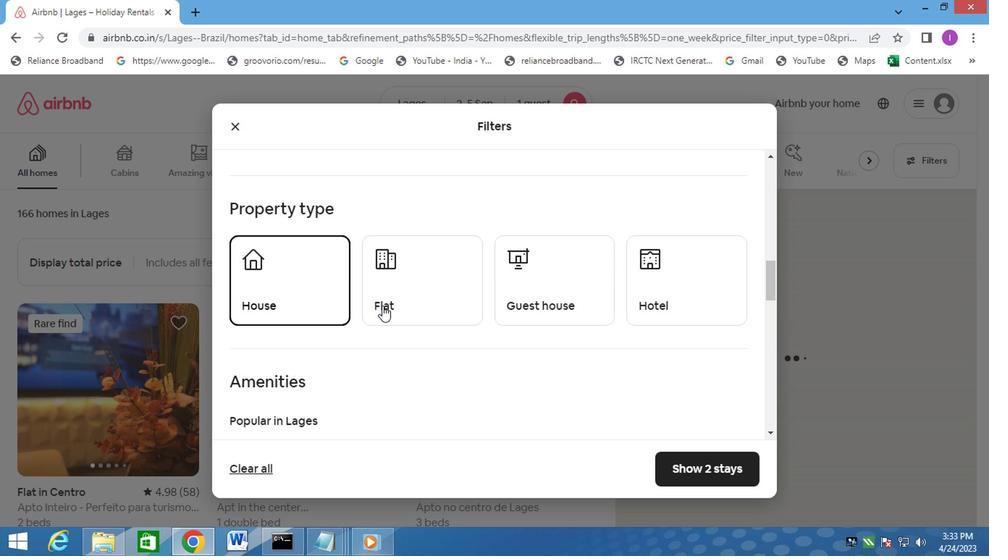 
Action: Mouse pressed left at (389, 302)
Screenshot: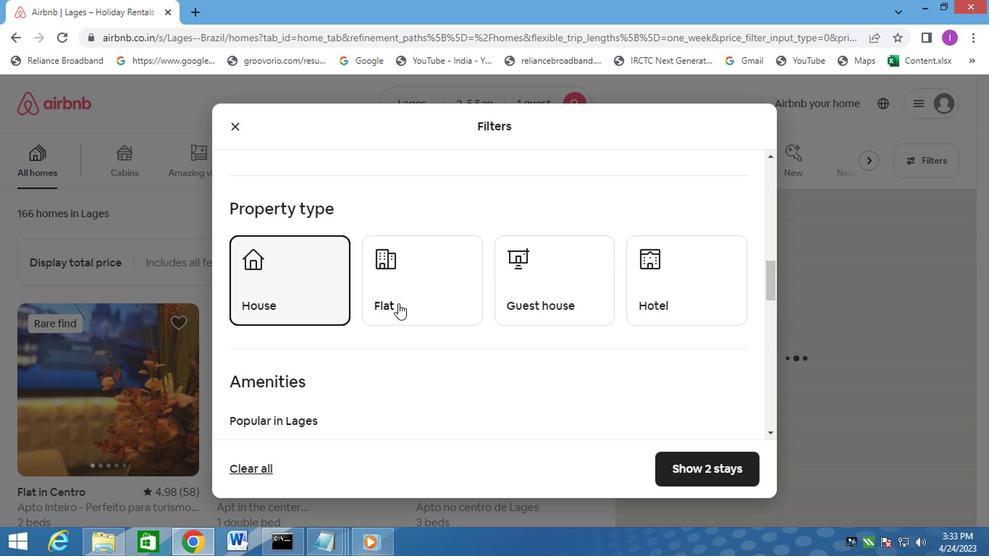 
Action: Mouse moved to (554, 308)
Screenshot: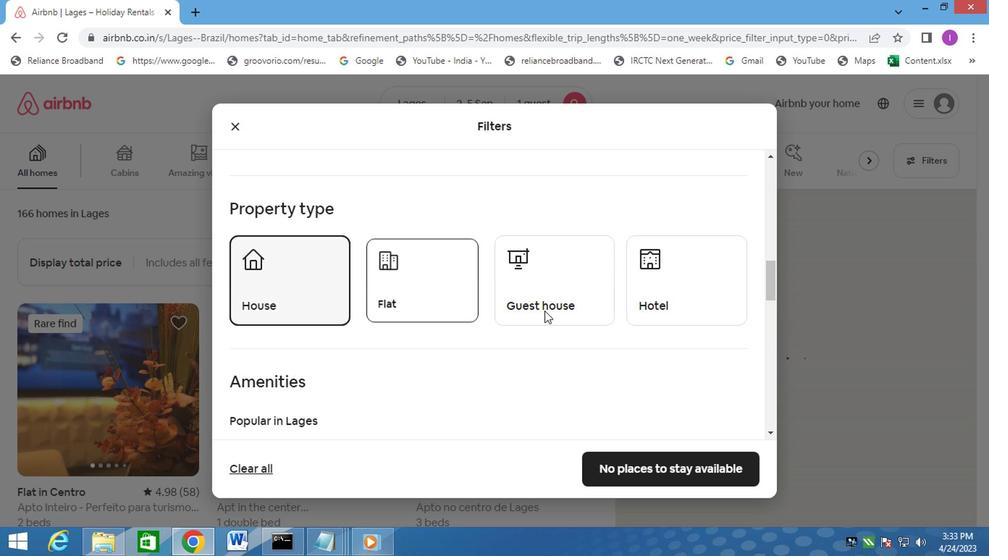 
Action: Mouse pressed left at (554, 308)
Screenshot: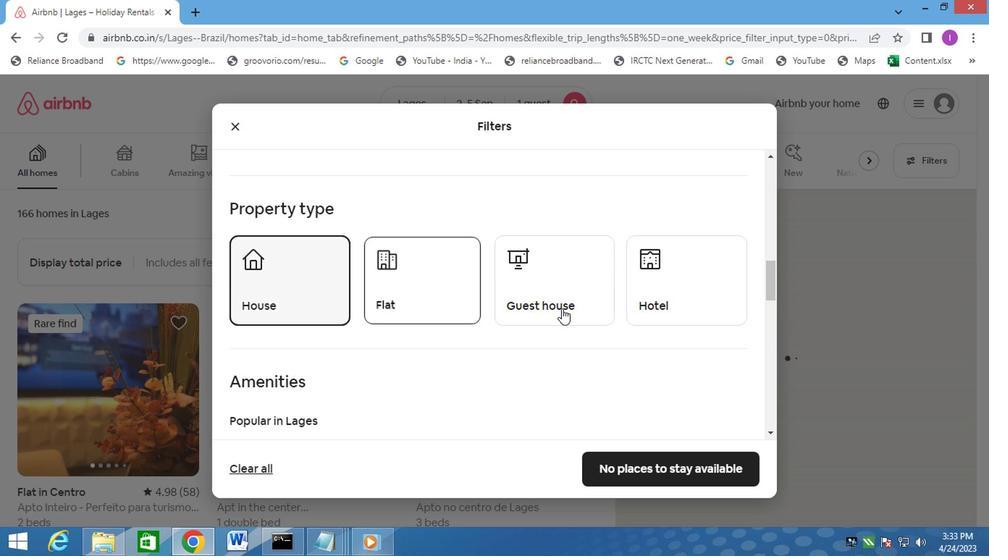 
Action: Mouse moved to (673, 300)
Screenshot: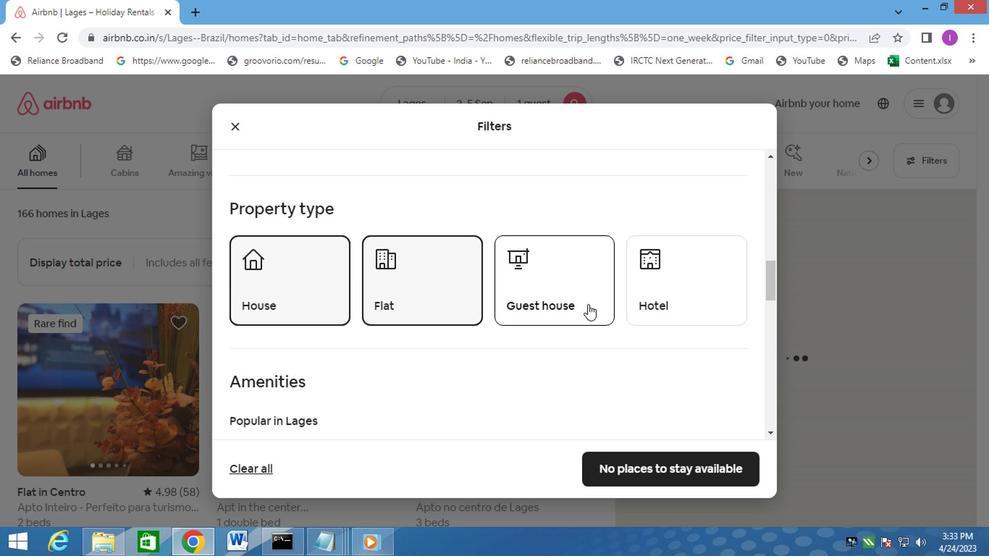 
Action: Mouse pressed left at (673, 300)
Screenshot: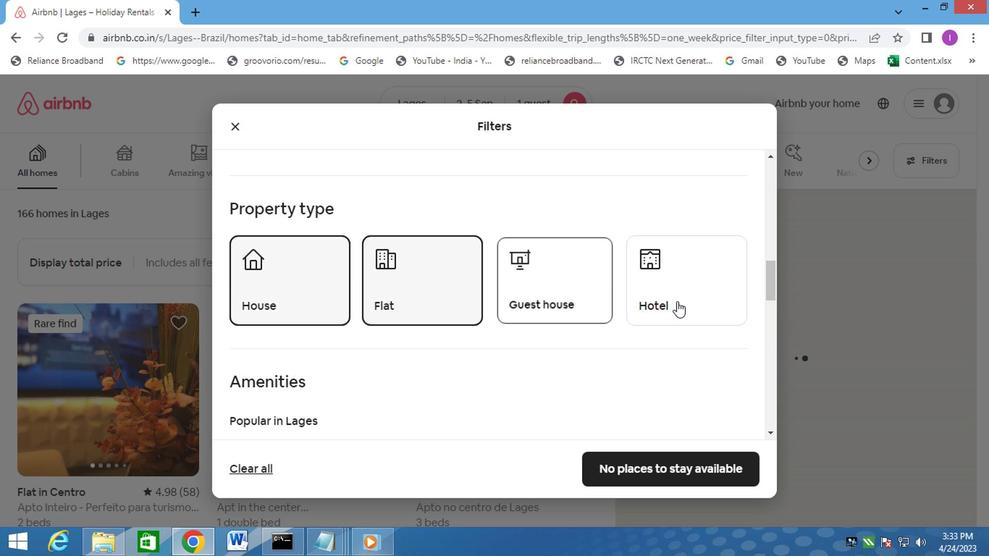 
Action: Mouse moved to (586, 368)
Screenshot: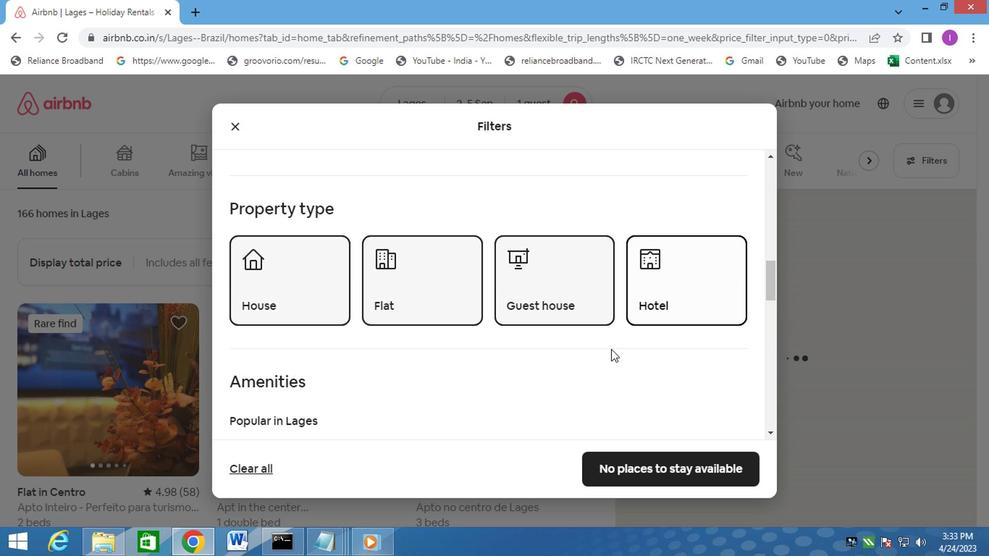 
Action: Mouse scrolled (586, 368) with delta (0, 0)
Screenshot: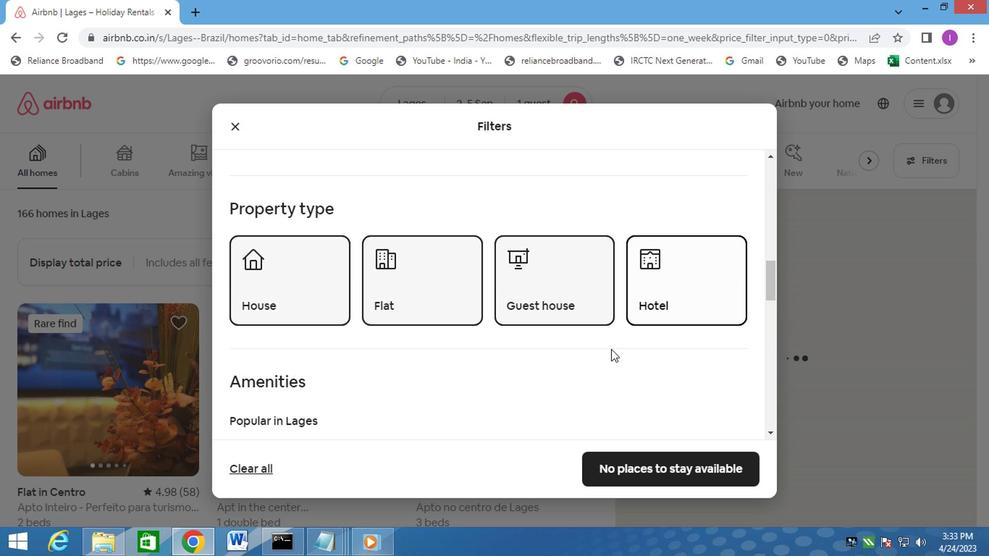 
Action: Mouse moved to (586, 368)
Screenshot: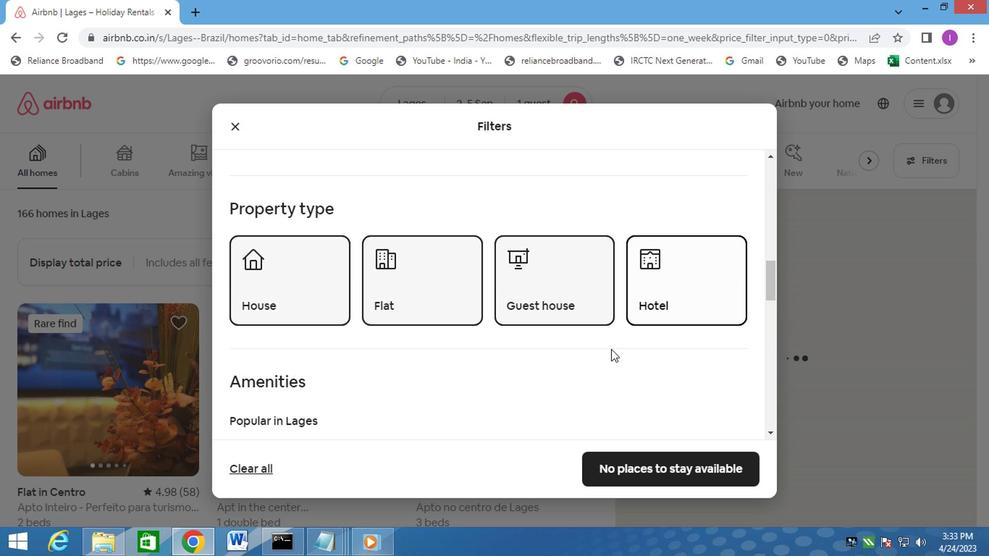 
Action: Mouse scrolled (586, 368) with delta (0, 0)
Screenshot: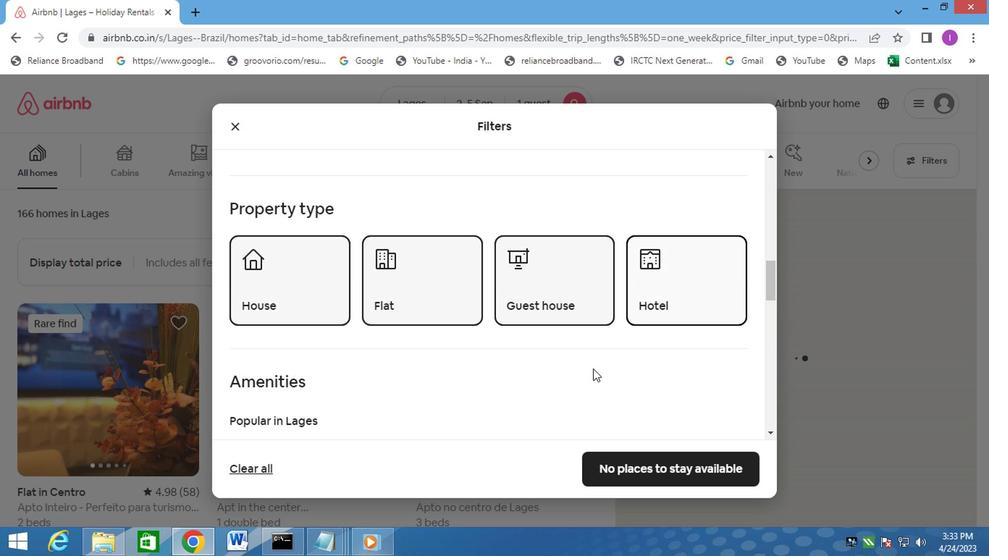 
Action: Mouse moved to (586, 368)
Screenshot: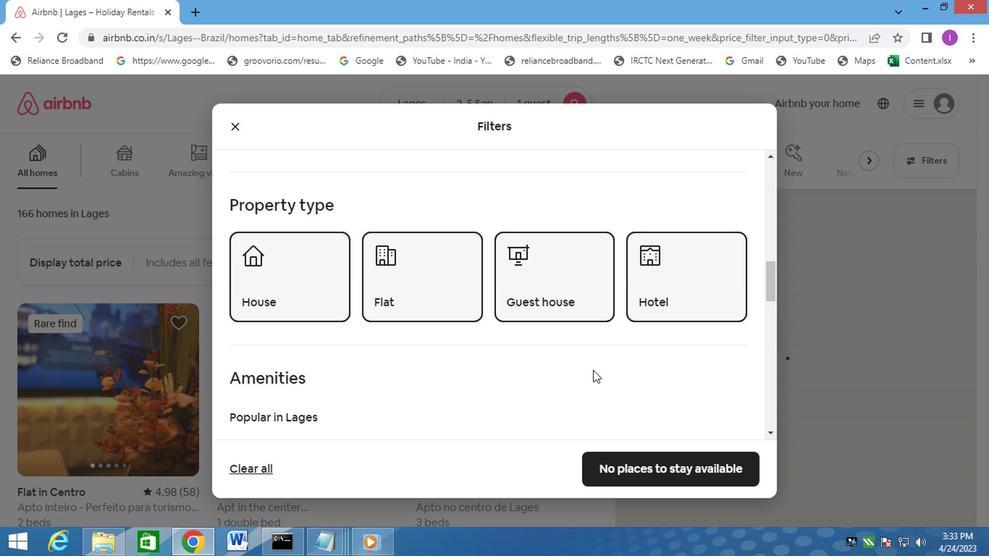 
Action: Mouse scrolled (586, 367) with delta (0, -1)
Screenshot: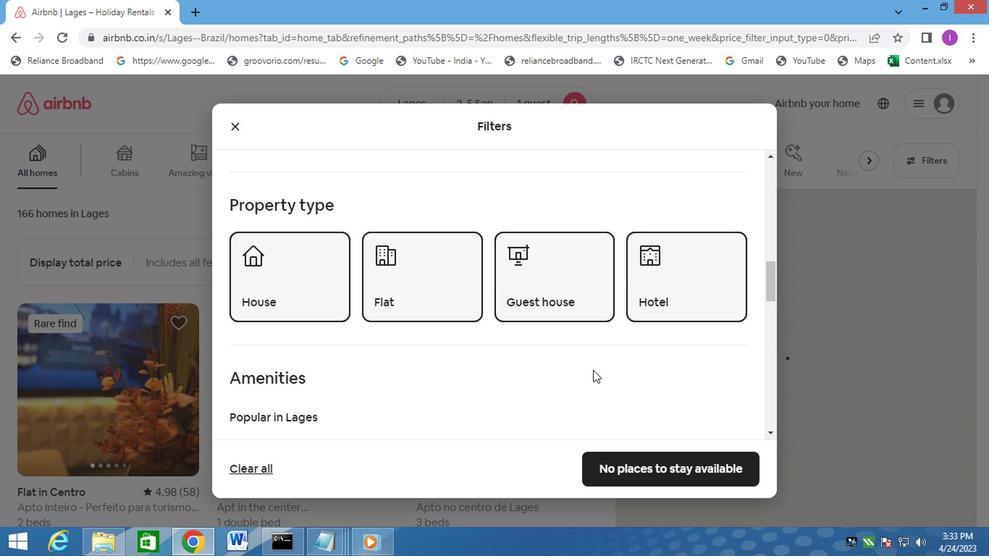 
Action: Mouse moved to (586, 361)
Screenshot: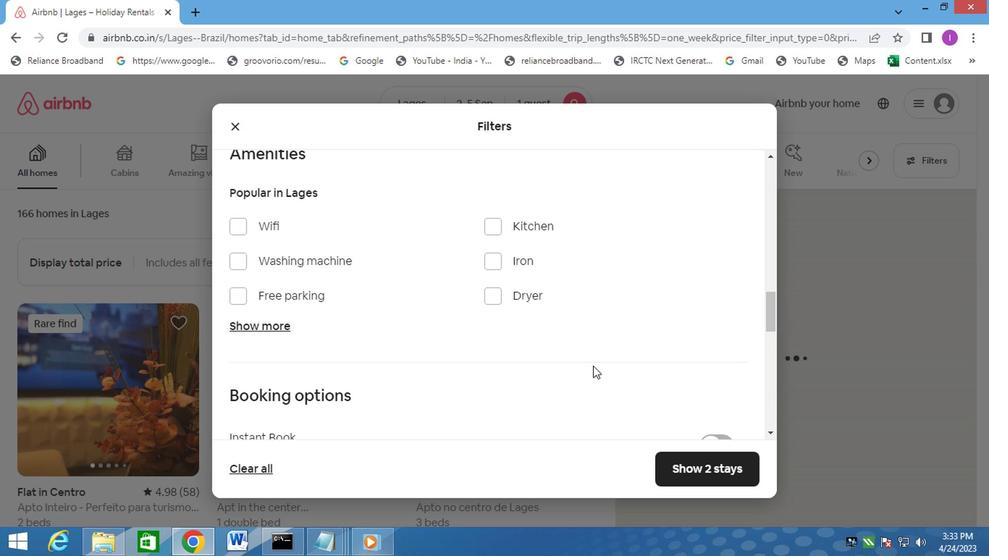 
Action: Mouse scrolled (586, 360) with delta (0, -1)
Screenshot: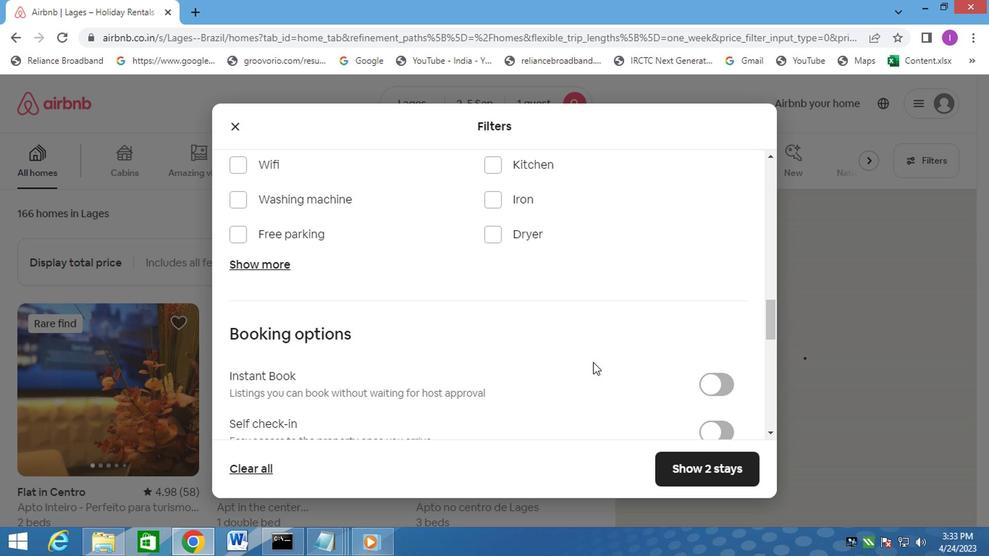
Action: Mouse scrolled (586, 360) with delta (0, -1)
Screenshot: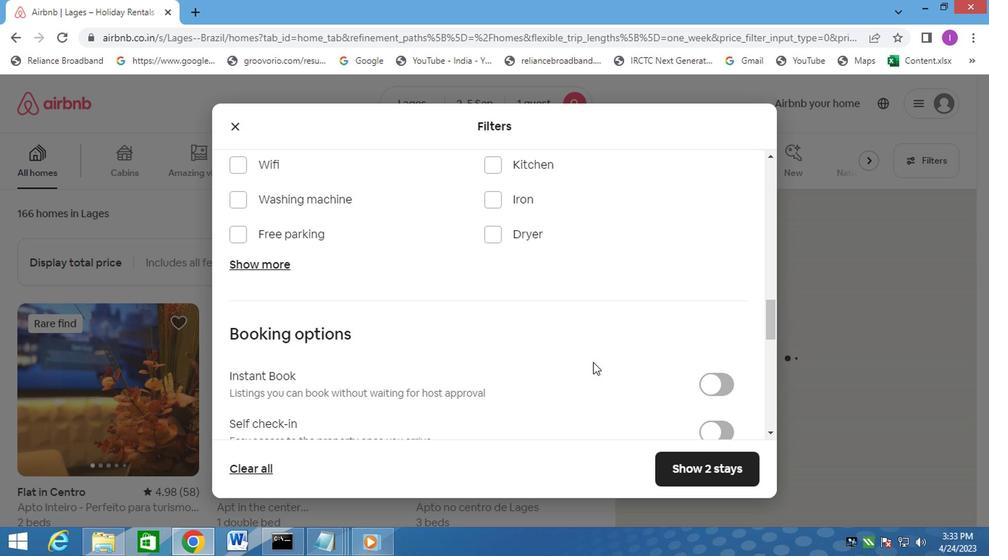 
Action: Mouse moved to (710, 293)
Screenshot: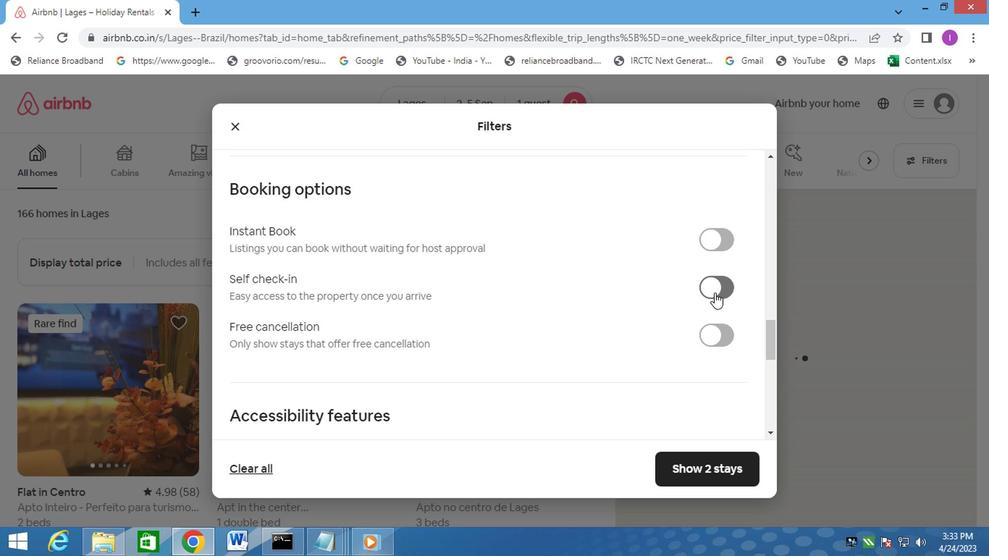 
Action: Mouse pressed left at (710, 293)
Screenshot: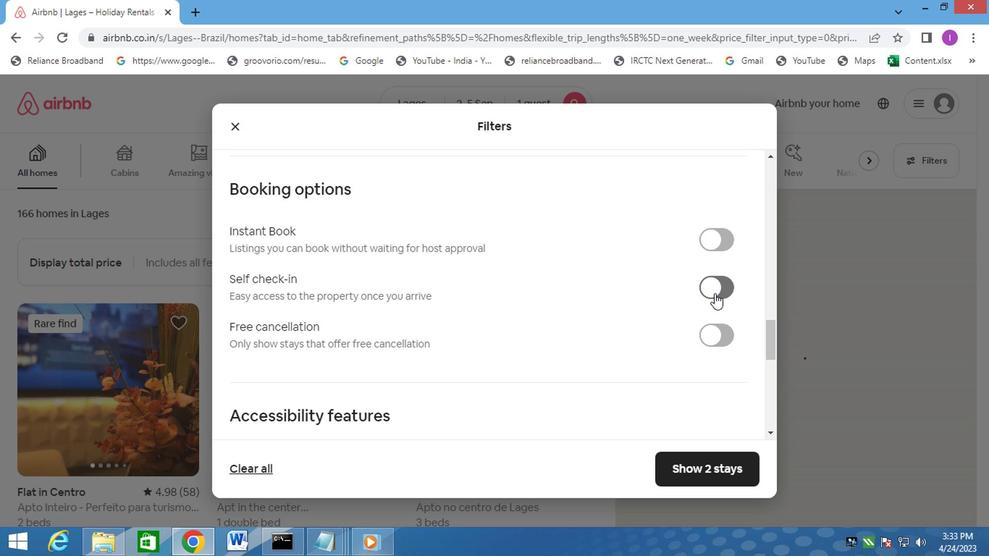 
Action: Mouse moved to (594, 335)
Screenshot: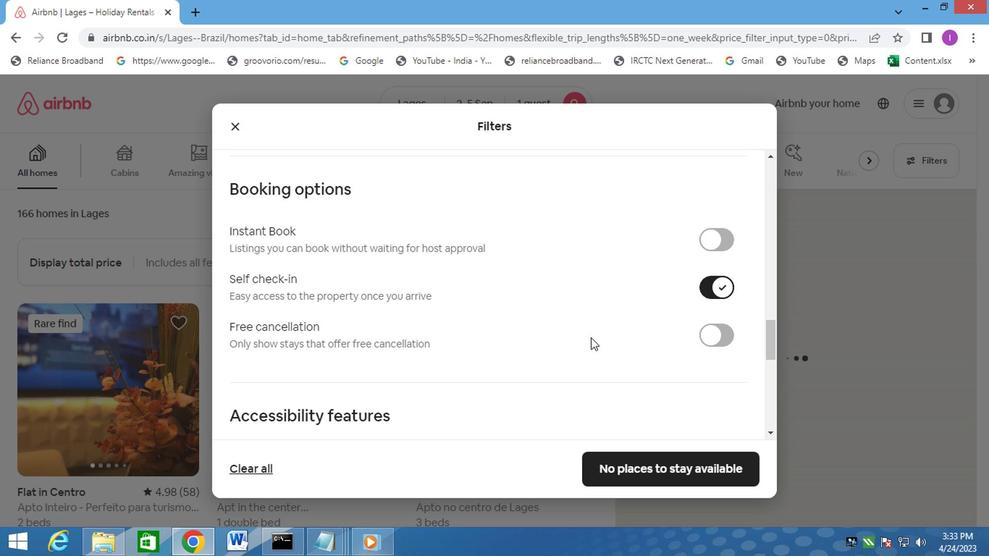 
Action: Mouse scrolled (594, 334) with delta (0, -1)
Screenshot: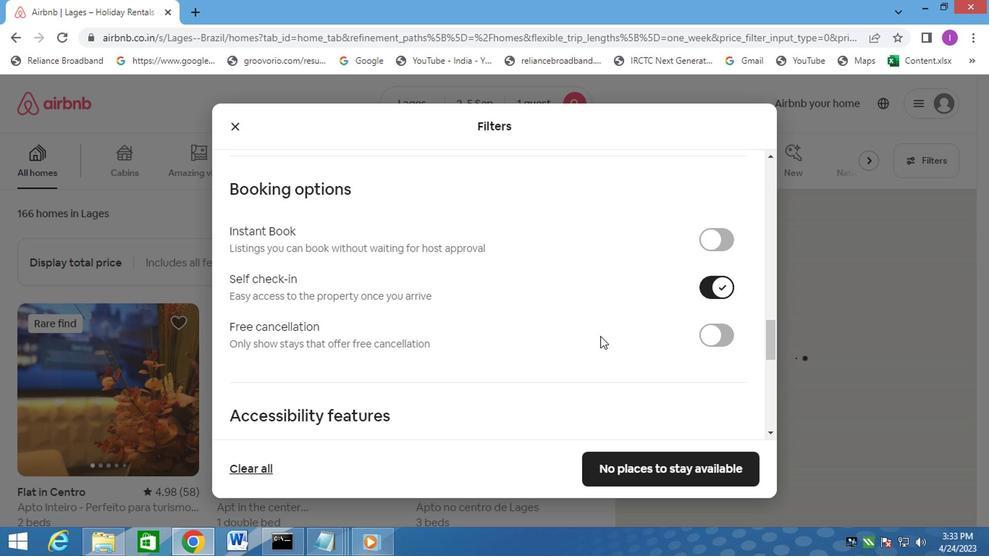 
Action: Mouse scrolled (594, 334) with delta (0, -1)
Screenshot: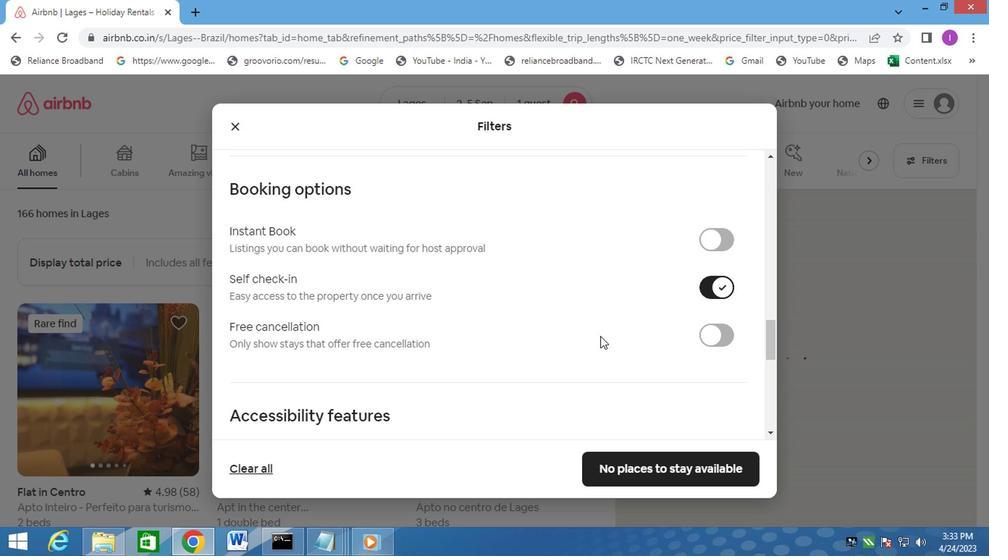 
Action: Mouse scrolled (594, 334) with delta (0, -1)
Screenshot: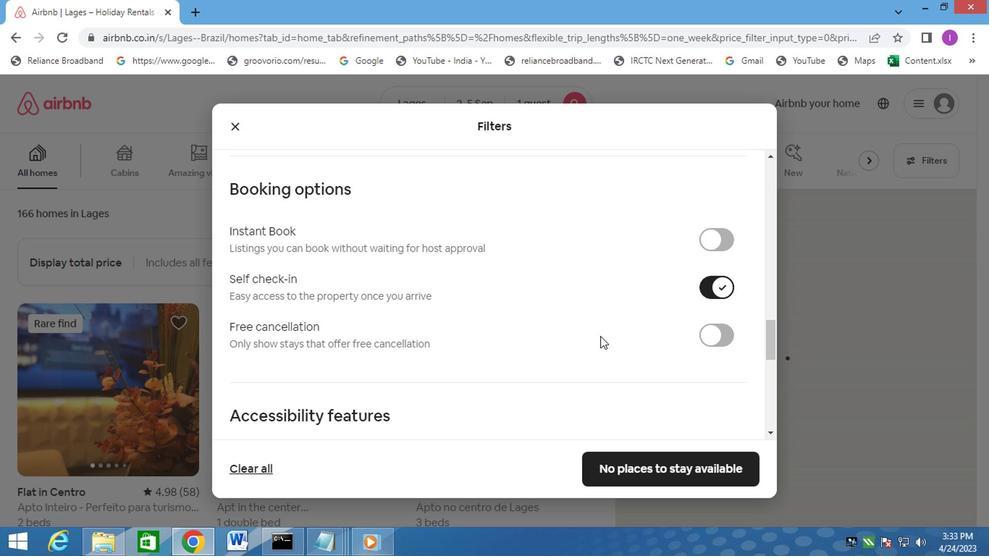 
Action: Mouse moved to (595, 334)
Screenshot: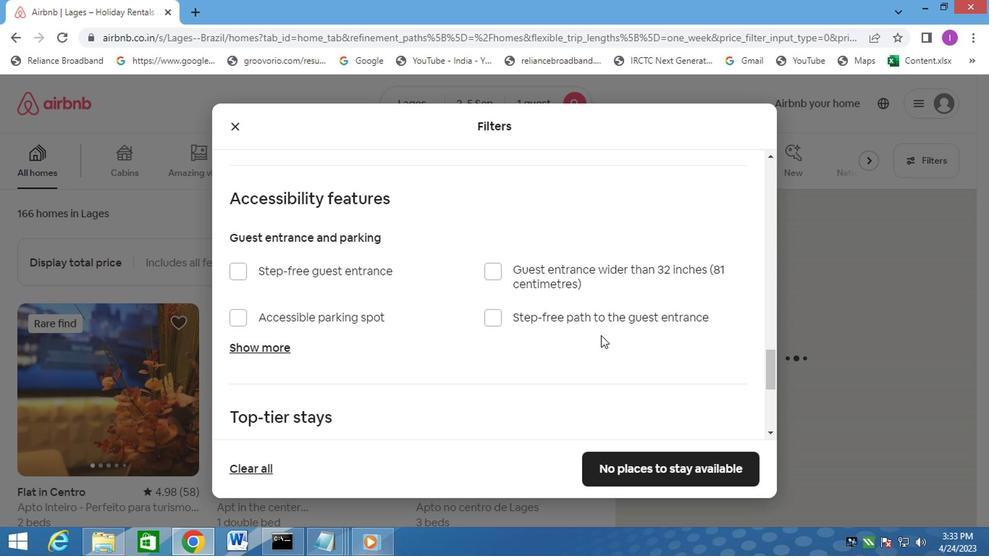 
Action: Mouse scrolled (595, 333) with delta (0, 0)
Screenshot: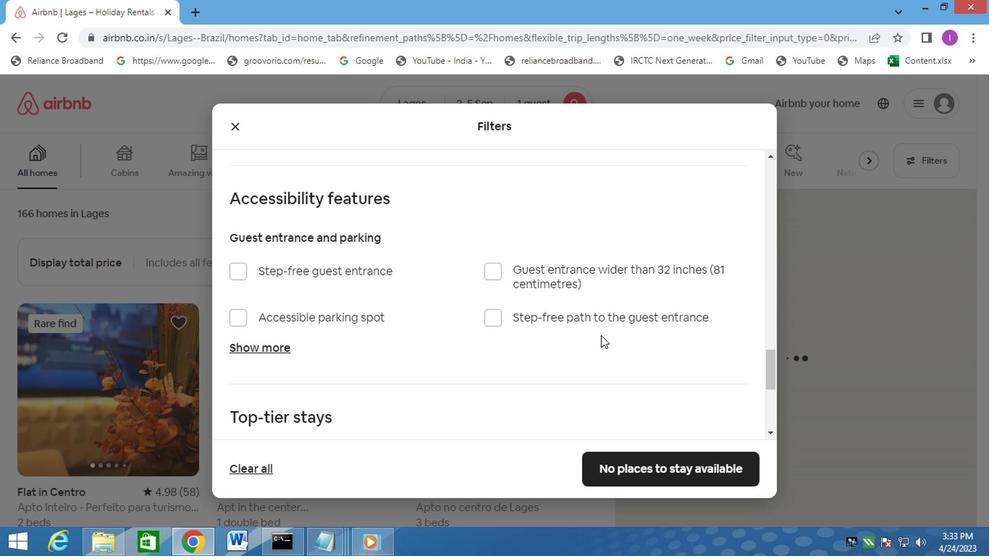 
Action: Mouse moved to (595, 334)
Screenshot: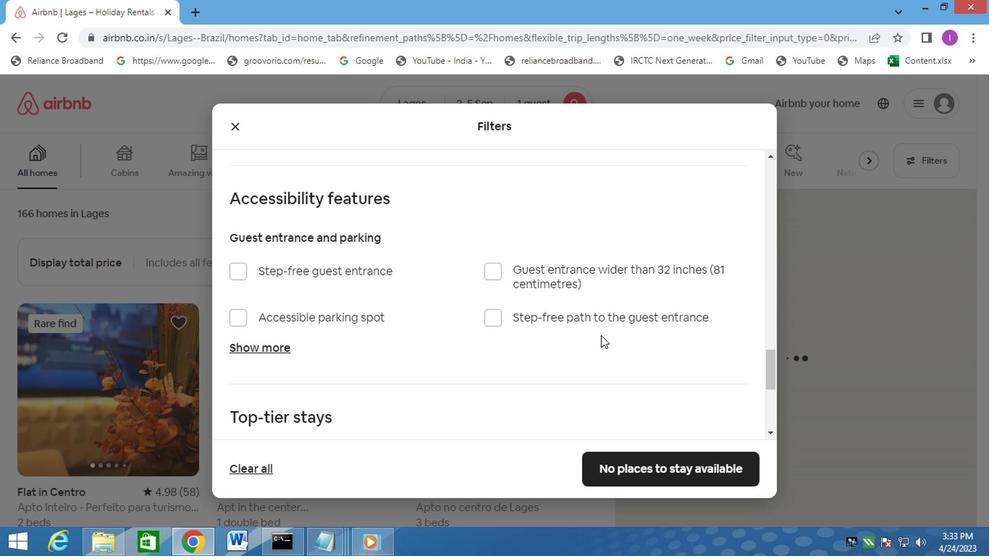 
Action: Mouse scrolled (595, 333) with delta (0, 0)
Screenshot: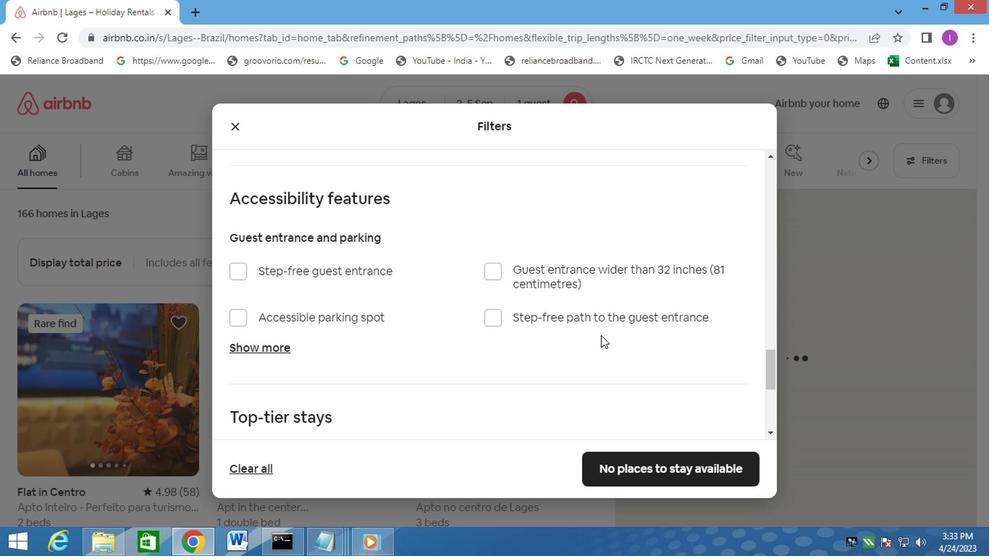 
Action: Mouse moved to (592, 335)
Screenshot: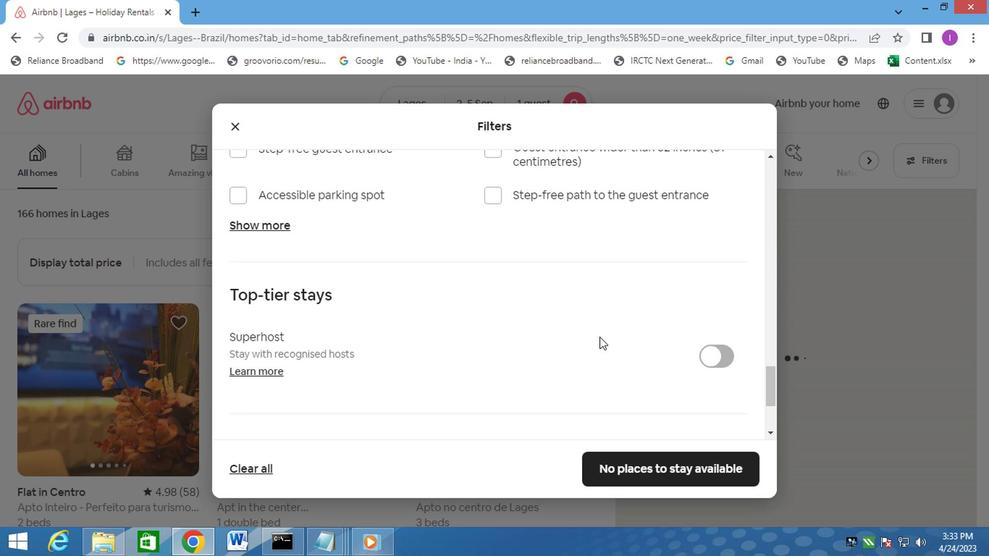 
Action: Mouse scrolled (592, 335) with delta (0, 0)
Screenshot: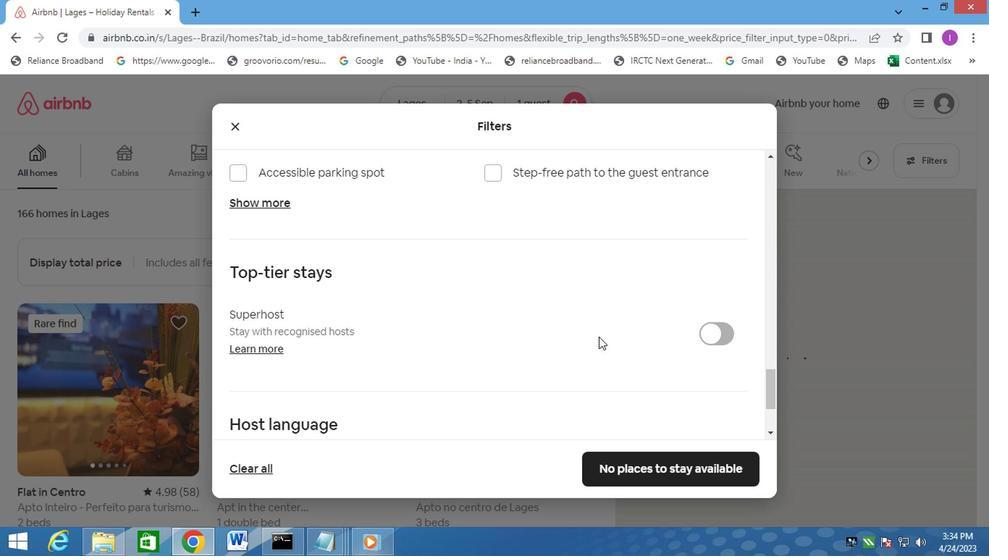 
Action: Mouse scrolled (592, 335) with delta (0, 0)
Screenshot: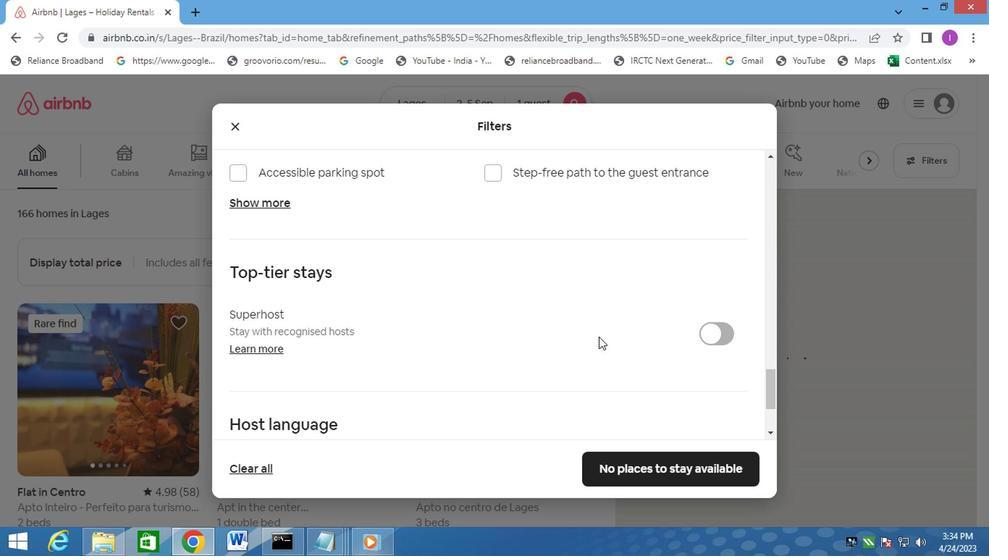
Action: Mouse moved to (588, 334)
Screenshot: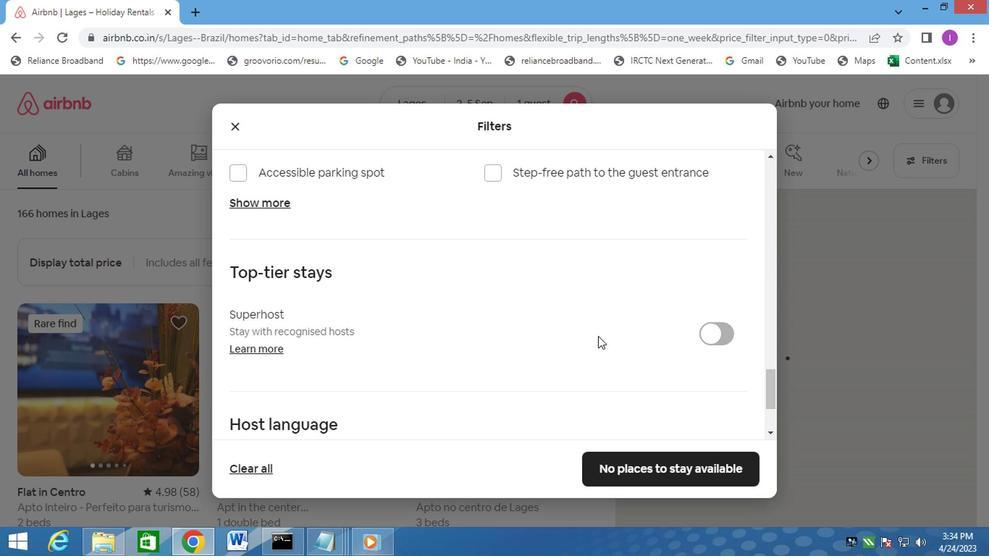 
Action: Mouse scrolled (588, 333) with delta (0, 0)
Screenshot: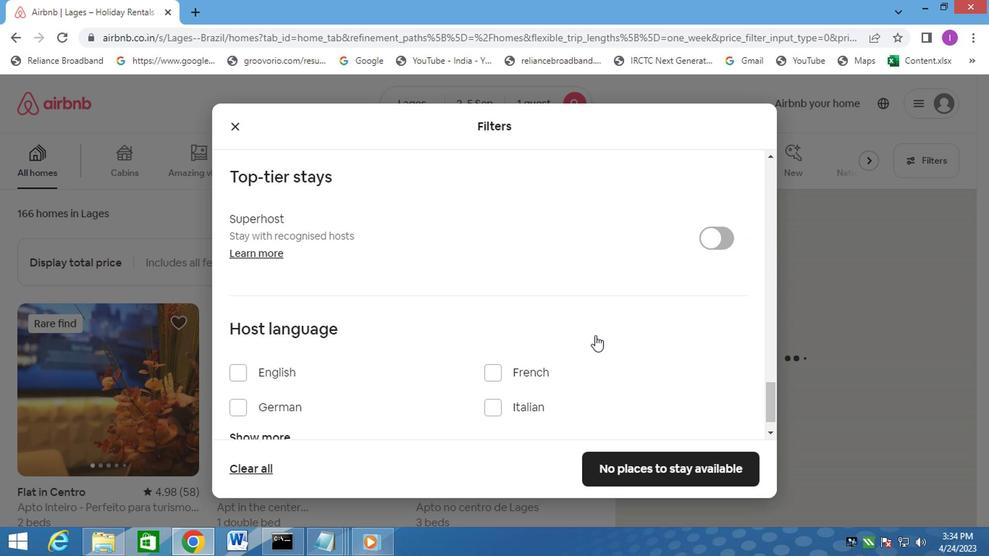 
Action: Mouse moved to (233, 406)
Screenshot: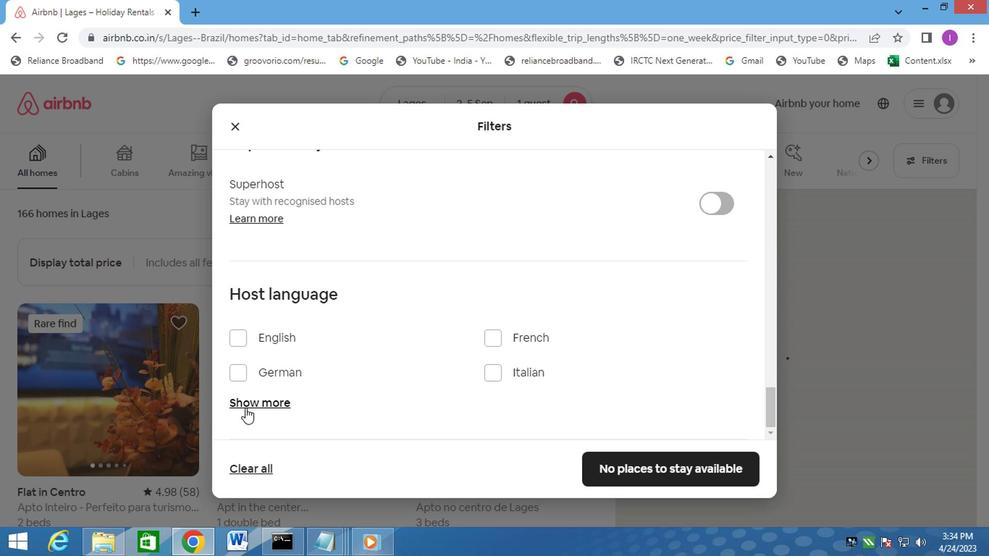 
Action: Mouse pressed left at (233, 406)
Screenshot: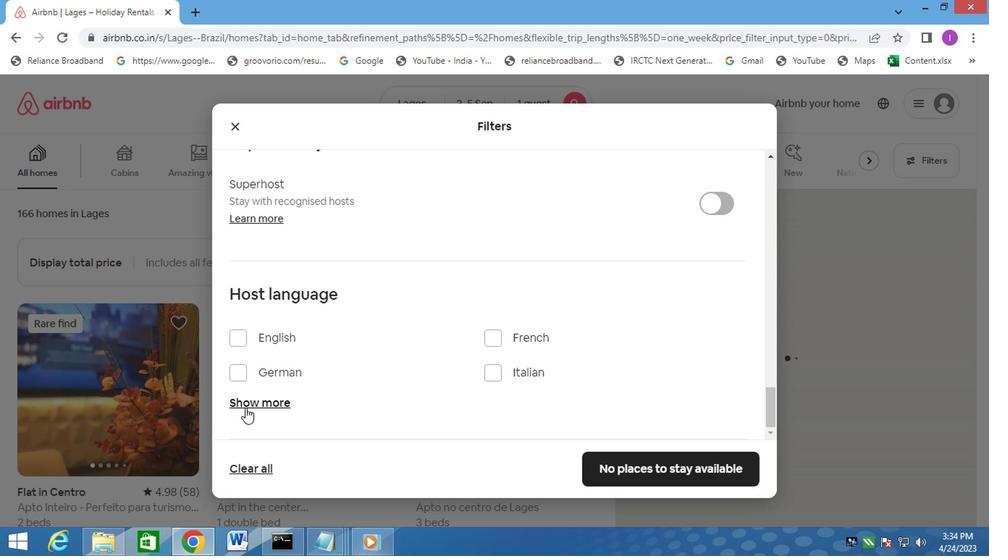 
Action: Mouse moved to (240, 403)
Screenshot: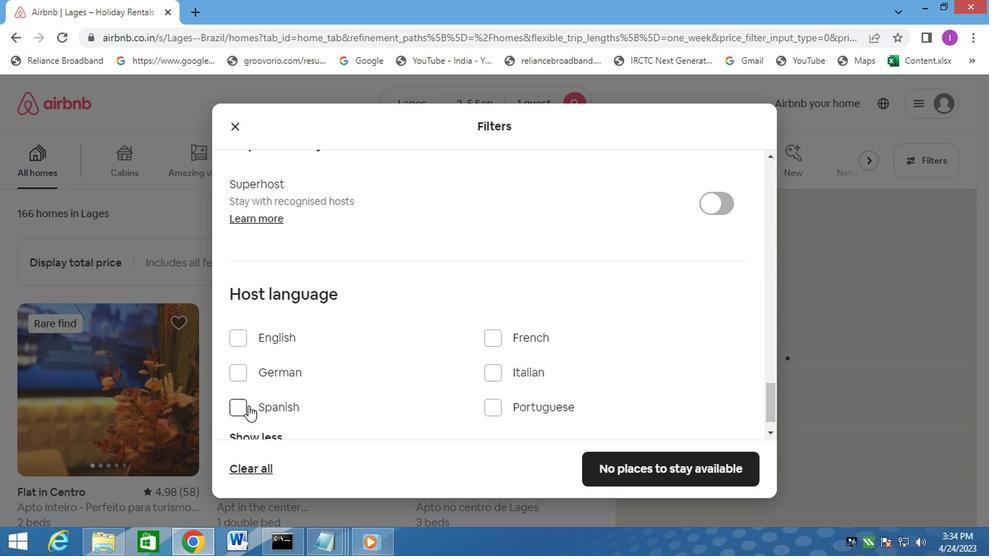 
Action: Mouse pressed left at (240, 403)
Screenshot: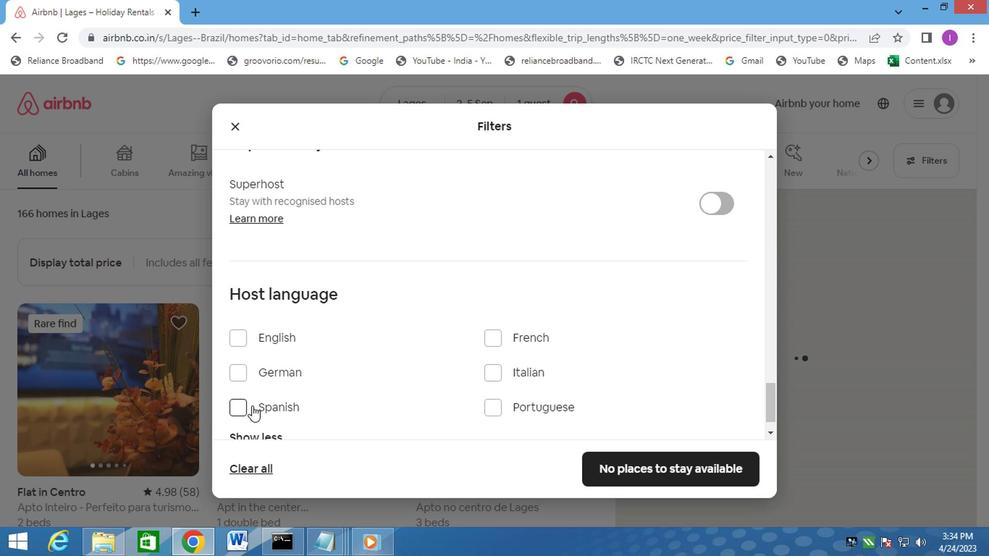 
Action: Mouse moved to (231, 407)
Screenshot: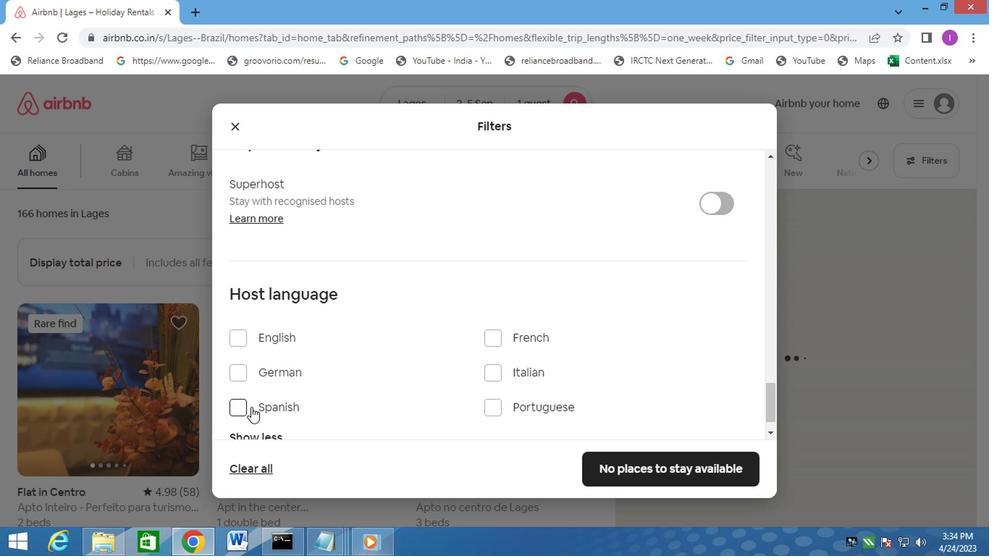 
Action: Mouse pressed left at (231, 407)
Screenshot: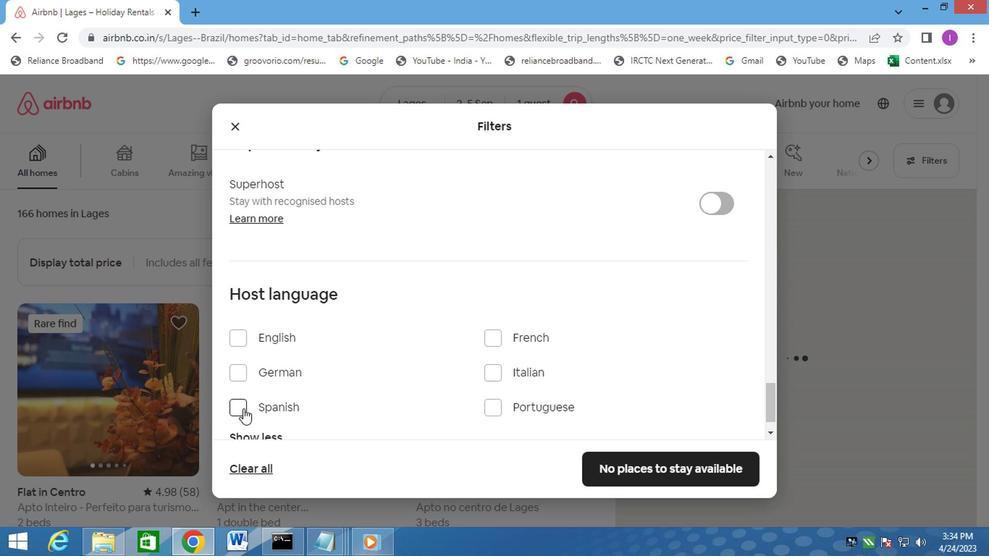 
Action: Mouse moved to (638, 468)
Screenshot: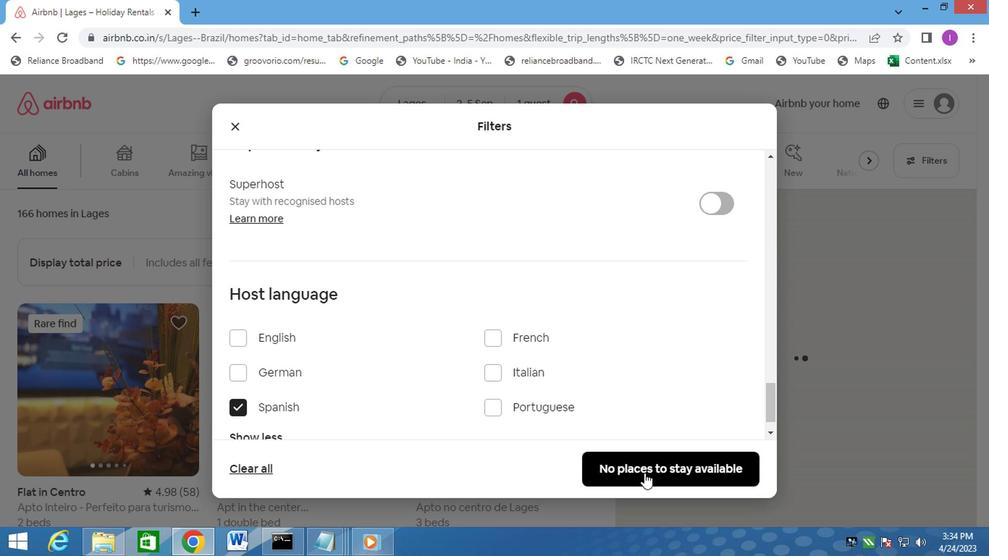 
Action: Mouse pressed left at (638, 468)
Screenshot: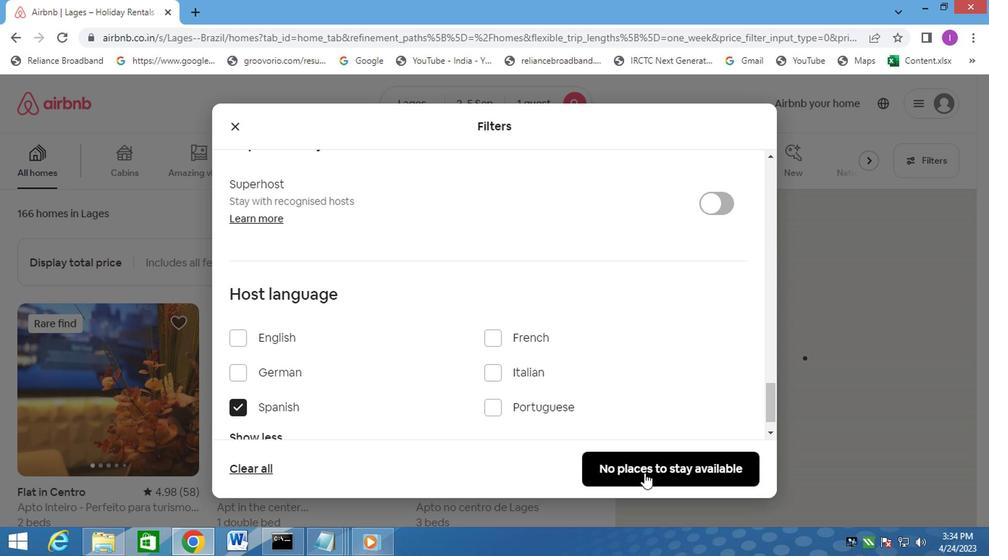 
Action: Mouse moved to (550, 271)
Screenshot: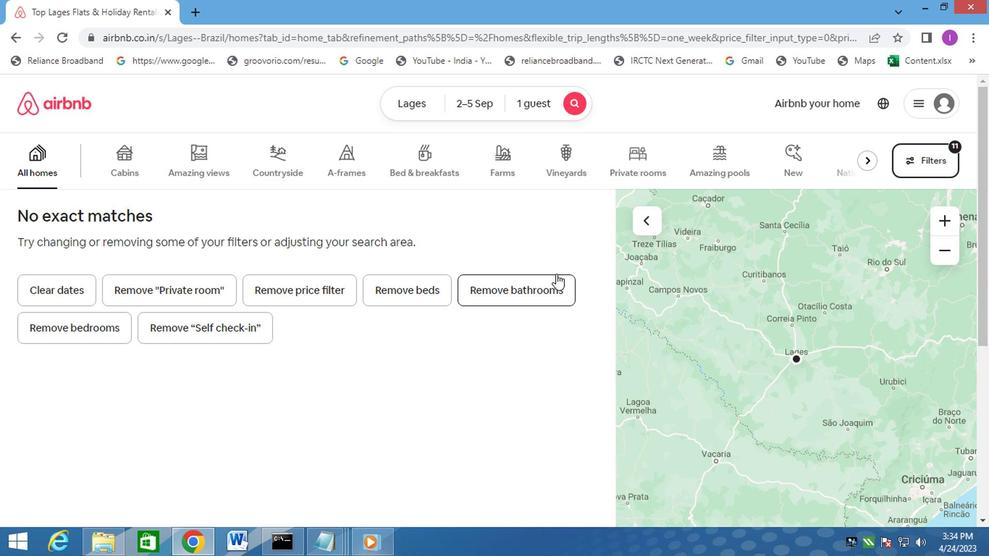 
Action: Key pressed <Key.f8>
Screenshot: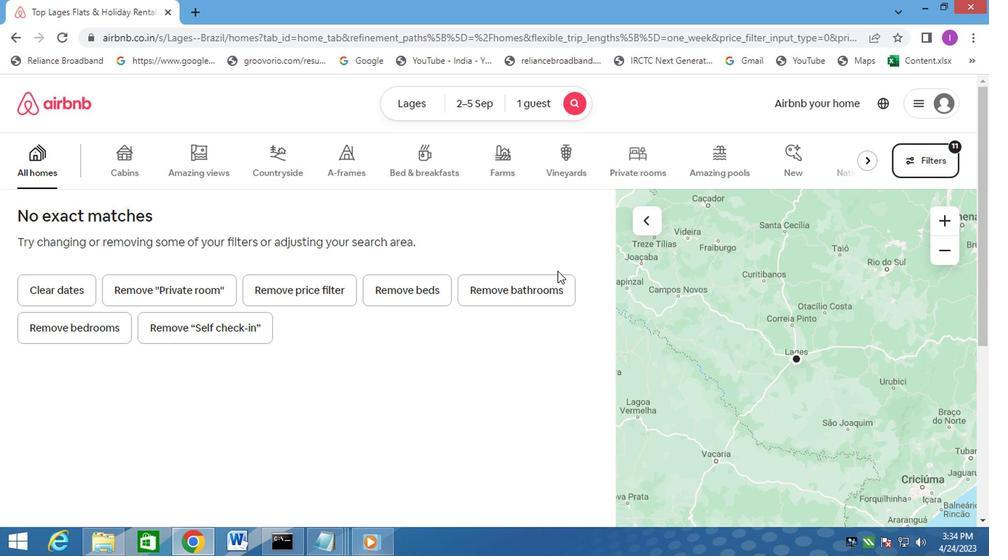 
